 Task:  Click on Basketball In the Hardcourt Hoops University click on  Pick Sheet Add name Jonathan Taylor Team name Syracuse Orange and  Email softage.2@softage.net ACC $5 - Duke AAC $1- Temple Big EAST $5 - Creighton Big Ten $1-Ohio St Big12 $5 - Kansas PAC12 $1- Colorado SEC $5 - Tennessee Submit pick sheet
Action: Mouse moved to (417, 203)
Screenshot: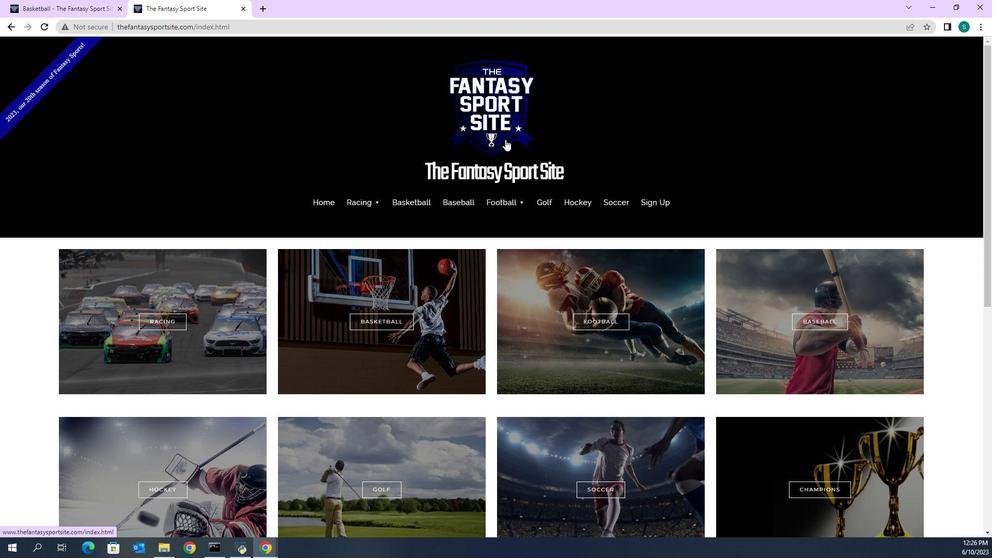 
Action: Mouse pressed left at (417, 203)
Screenshot: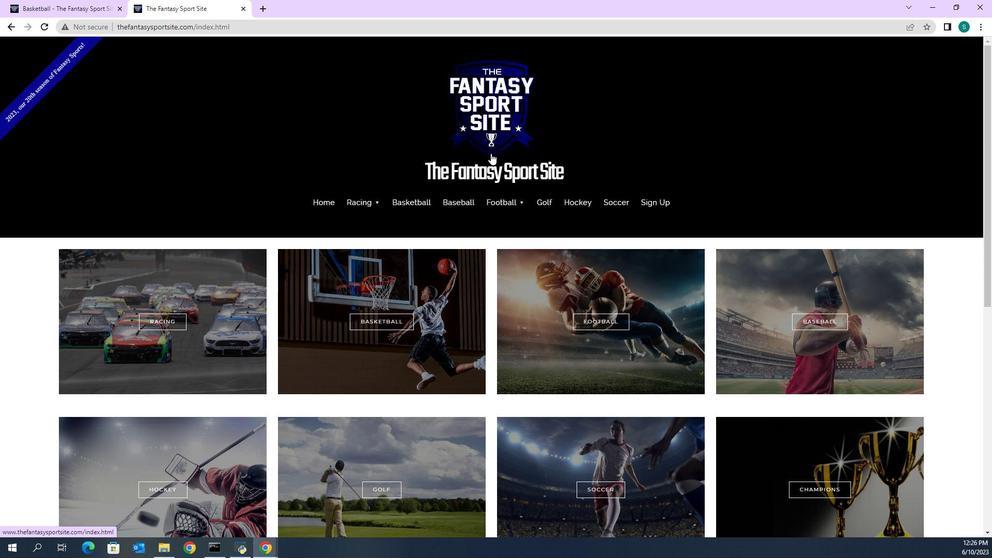 
Action: Mouse moved to (419, 200)
Screenshot: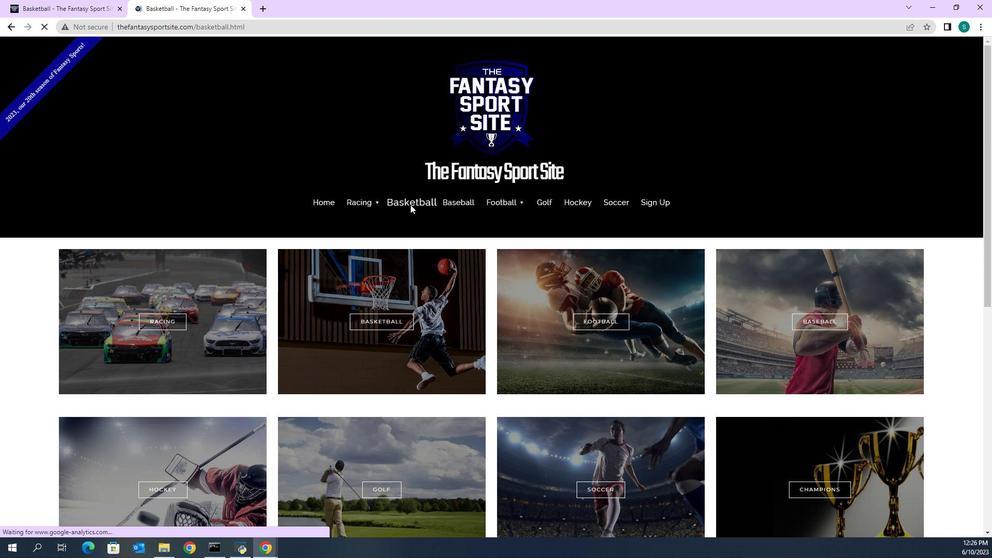 
Action: Mouse scrolled (419, 200) with delta (0, 0)
Screenshot: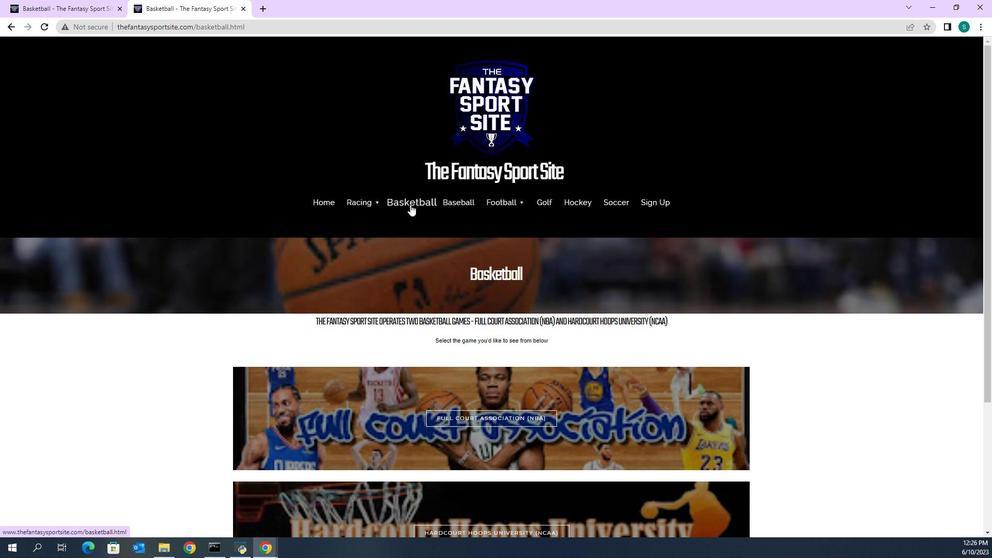 
Action: Mouse scrolled (419, 200) with delta (0, 0)
Screenshot: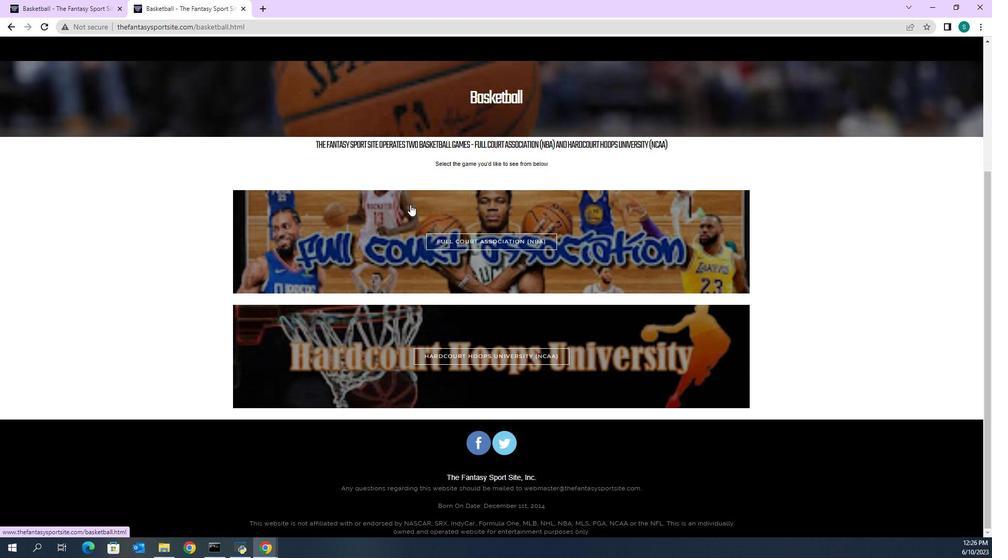 
Action: Mouse scrolled (419, 200) with delta (0, 0)
Screenshot: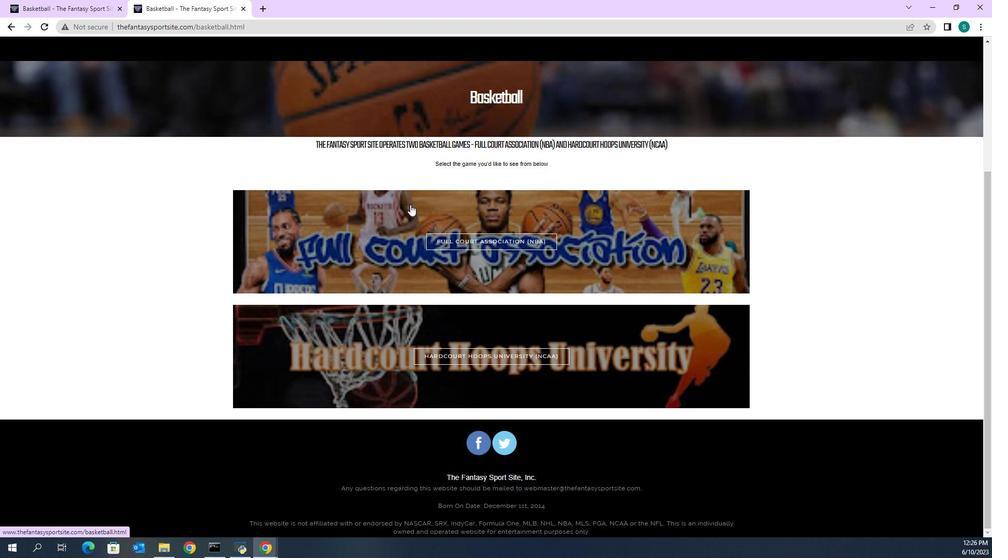 
Action: Mouse scrolled (419, 200) with delta (0, 0)
Screenshot: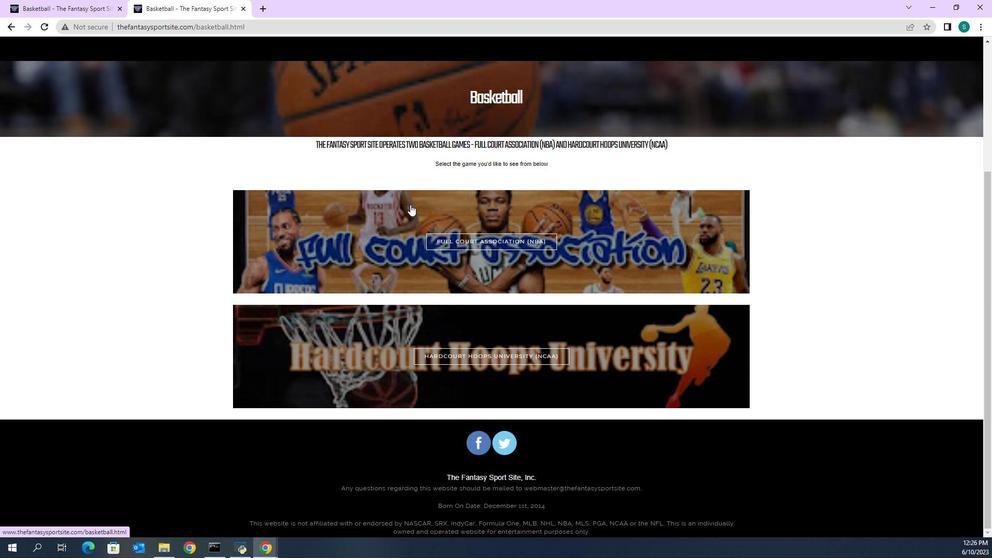 
Action: Mouse scrolled (419, 200) with delta (0, 0)
Screenshot: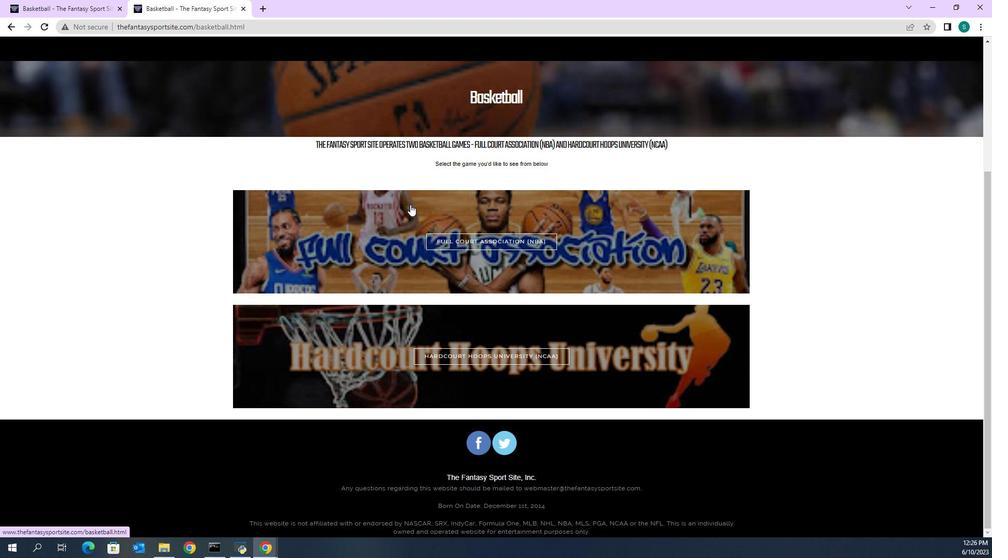 
Action: Mouse scrolled (419, 200) with delta (0, 0)
Screenshot: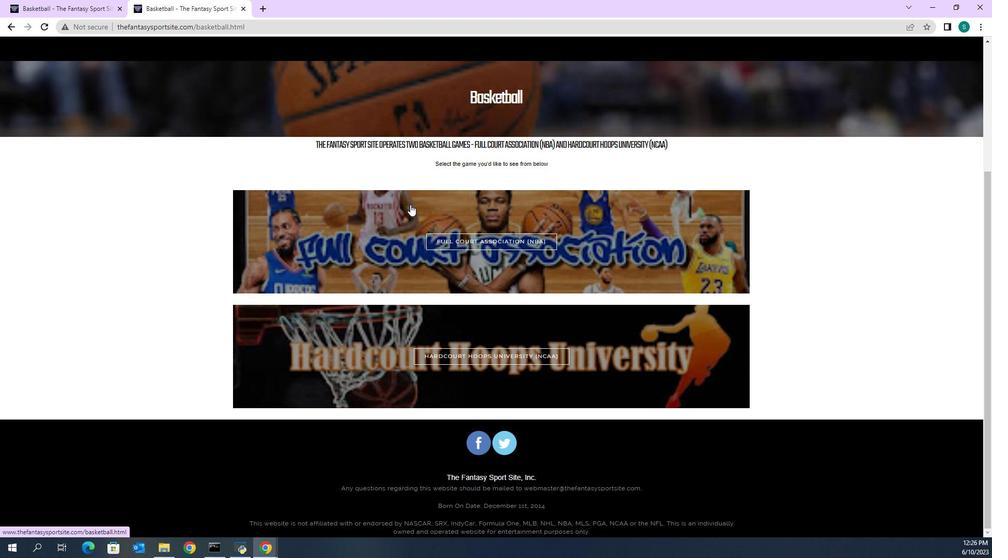 
Action: Mouse moved to (456, 355)
Screenshot: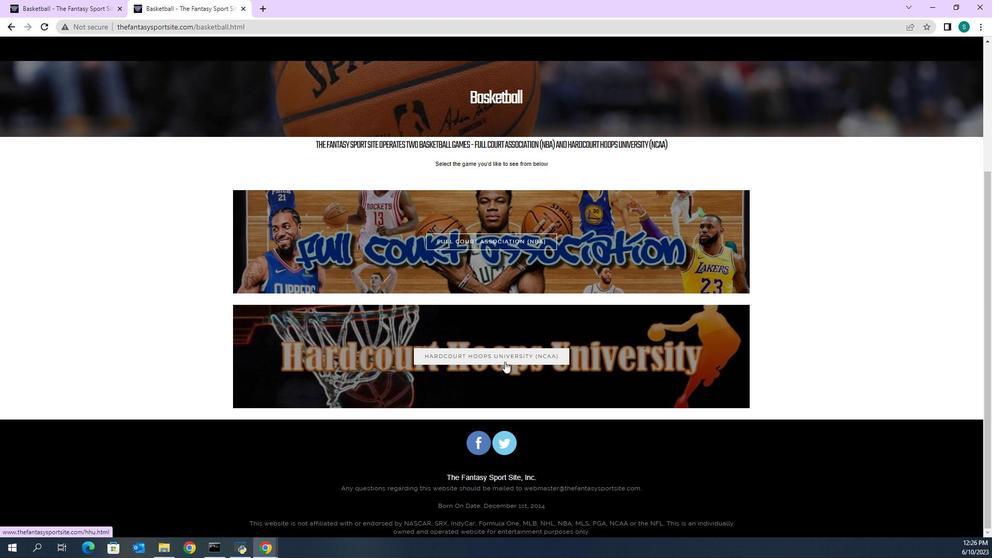 
Action: Mouse pressed left at (456, 355)
Screenshot: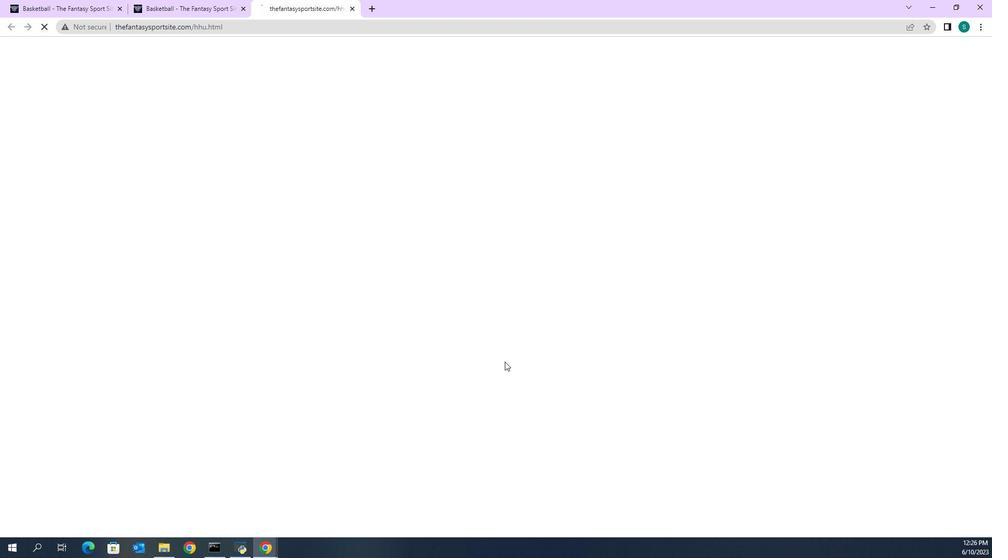 
Action: Mouse scrolled (456, 354) with delta (0, 0)
Screenshot: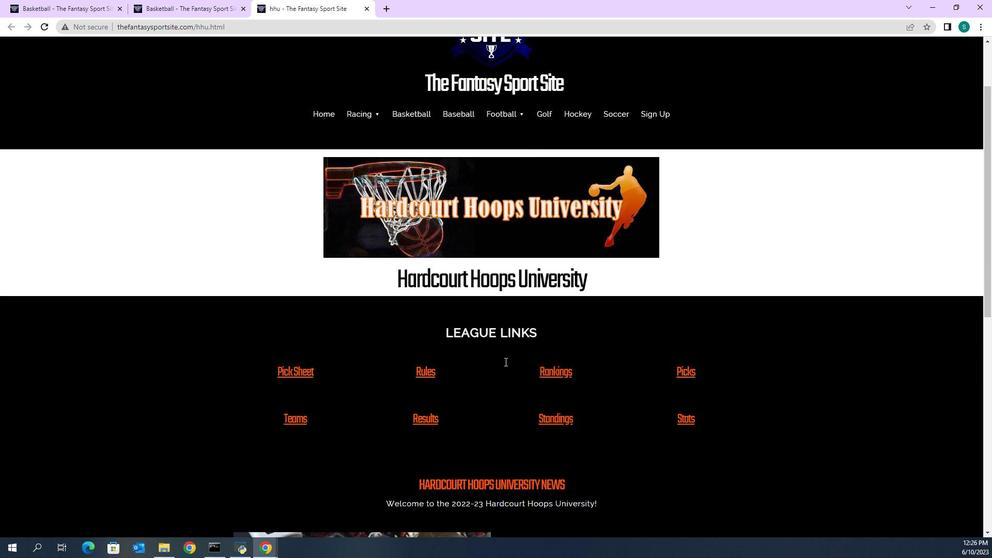 
Action: Mouse scrolled (456, 354) with delta (0, 0)
Screenshot: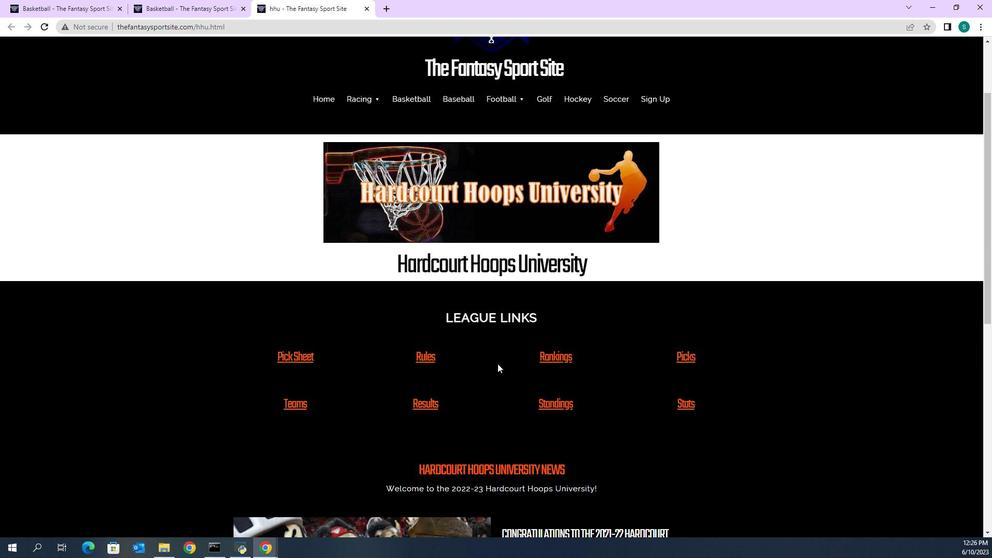 
Action: Mouse moved to (325, 360)
Screenshot: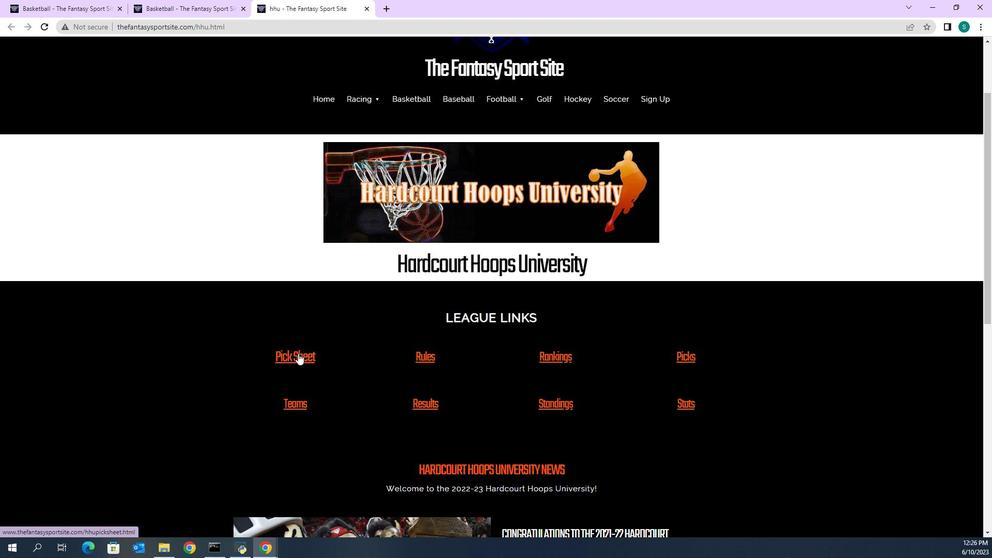 
Action: Mouse pressed left at (325, 360)
Screenshot: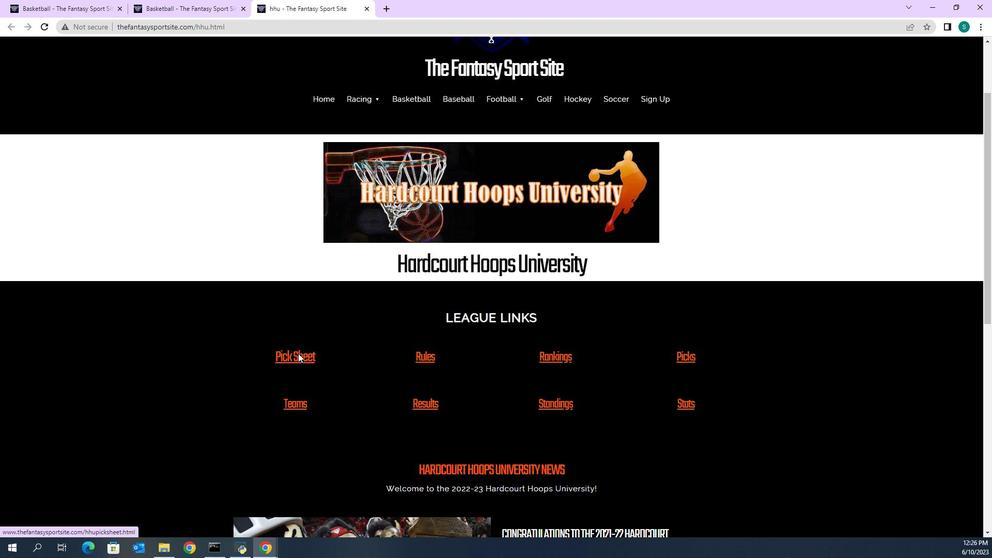 
Action: Mouse moved to (330, 353)
Screenshot: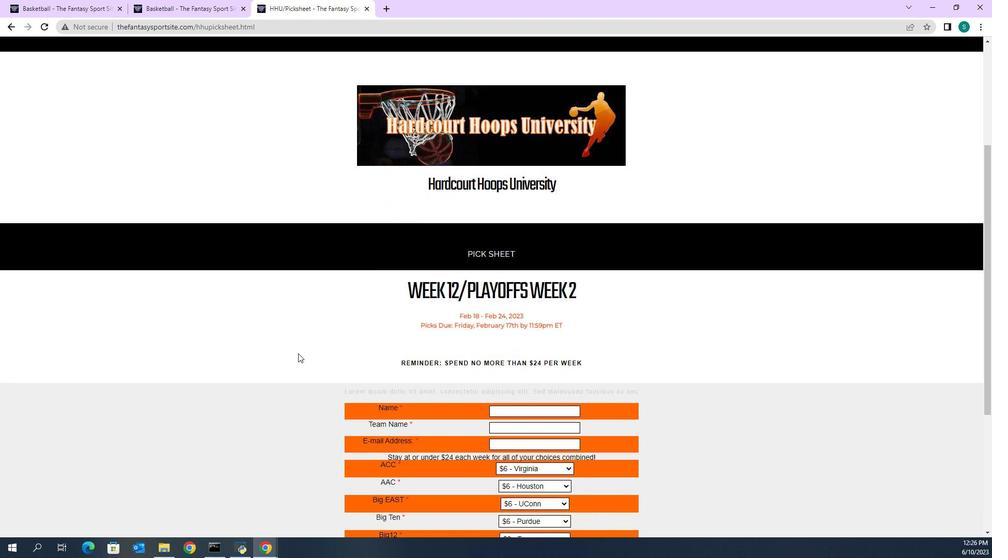 
Action: Mouse scrolled (330, 352) with delta (0, 0)
Screenshot: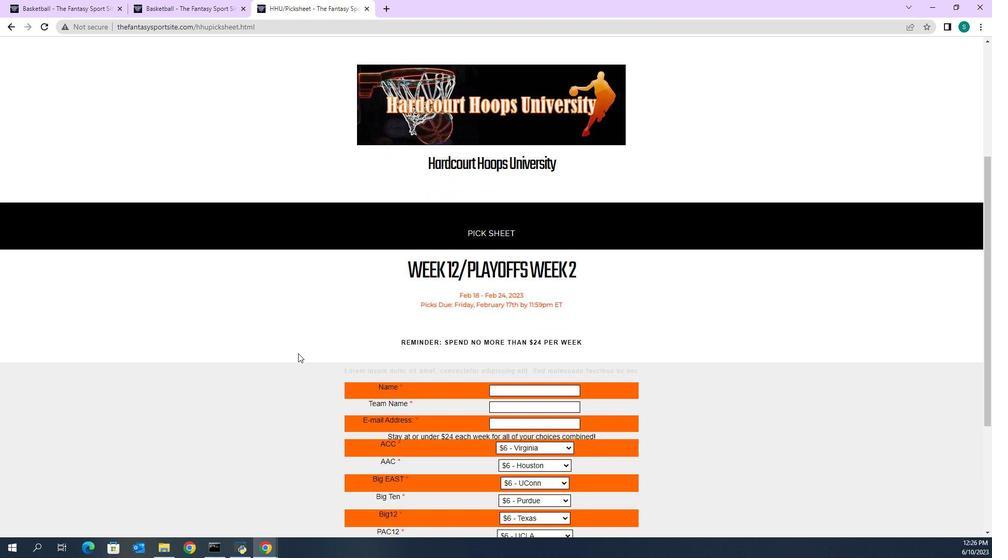 
Action: Mouse scrolled (330, 352) with delta (0, 0)
Screenshot: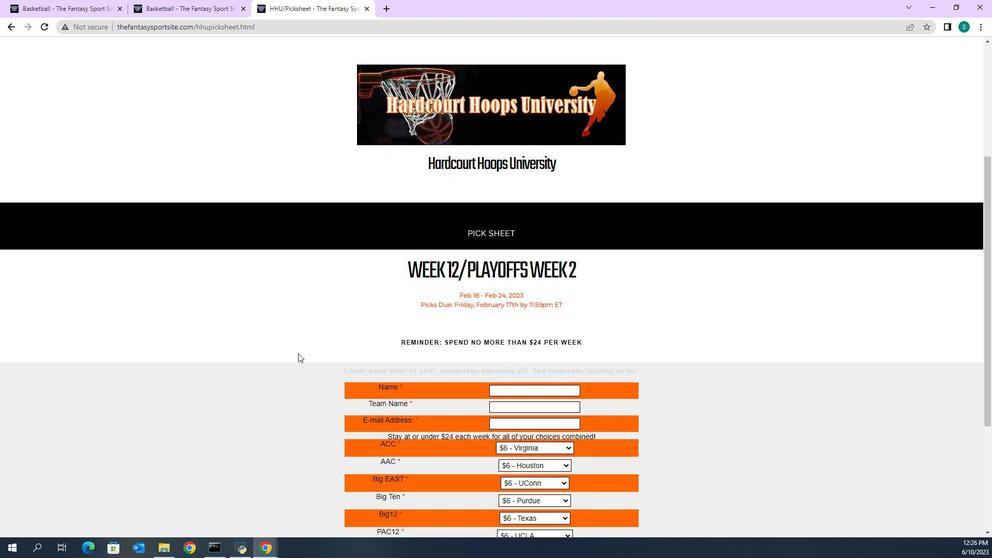 
Action: Mouse scrolled (330, 352) with delta (0, 0)
Screenshot: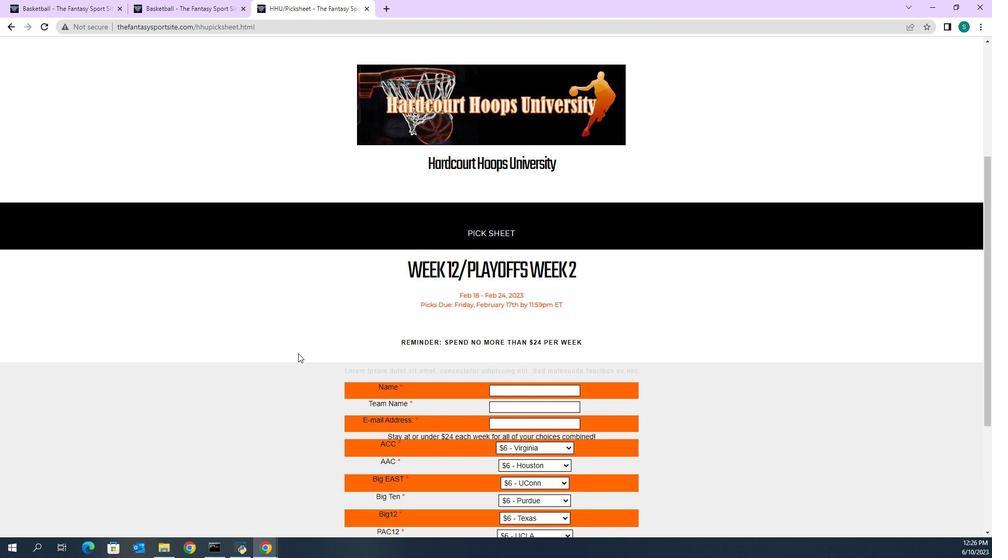 
Action: Mouse moved to (550, 443)
Screenshot: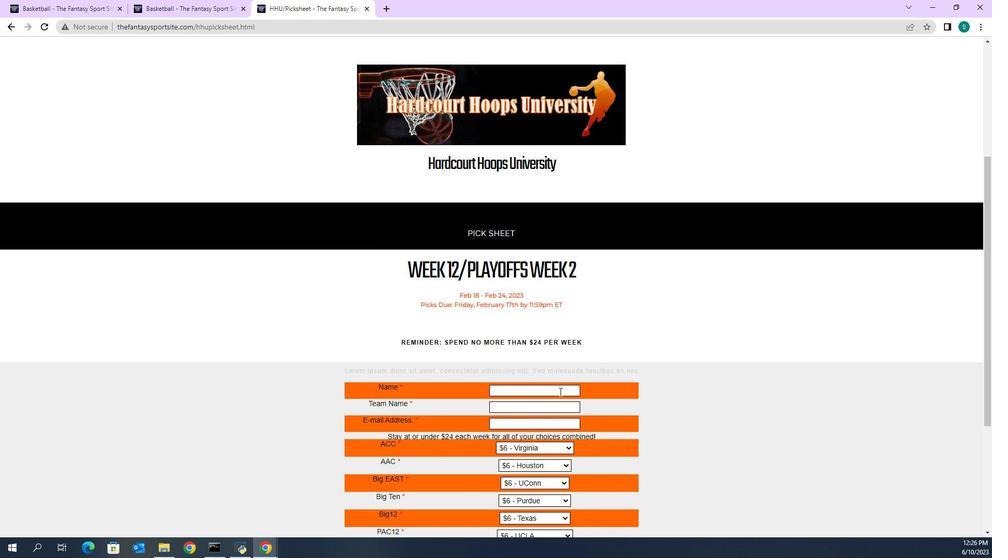 
Action: Mouse pressed left at (550, 443)
Screenshot: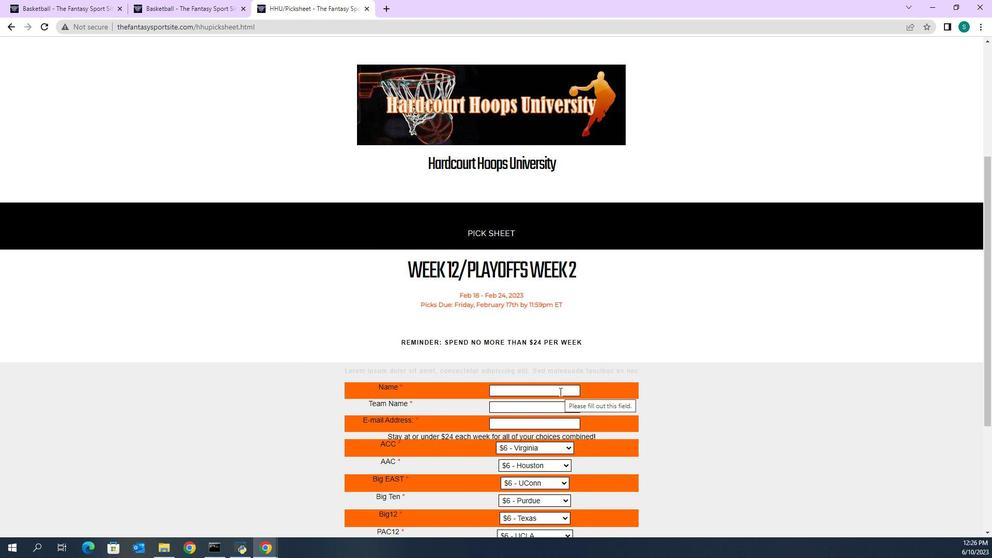 
Action: Key pressed <Key.shift><Key.shift><Key.shift><Key.shift><Key.shift><Key.shift><Key.shift><Key.shift><Key.shift><Key.shift><Key.shift><Key.shift><Key.shift><Key.shift>Jonthan<Key.space><Key.shift><Key.shift><Key.shift><Key.shift><Key.shift>TT<Key.backspace>aylor
Screenshot: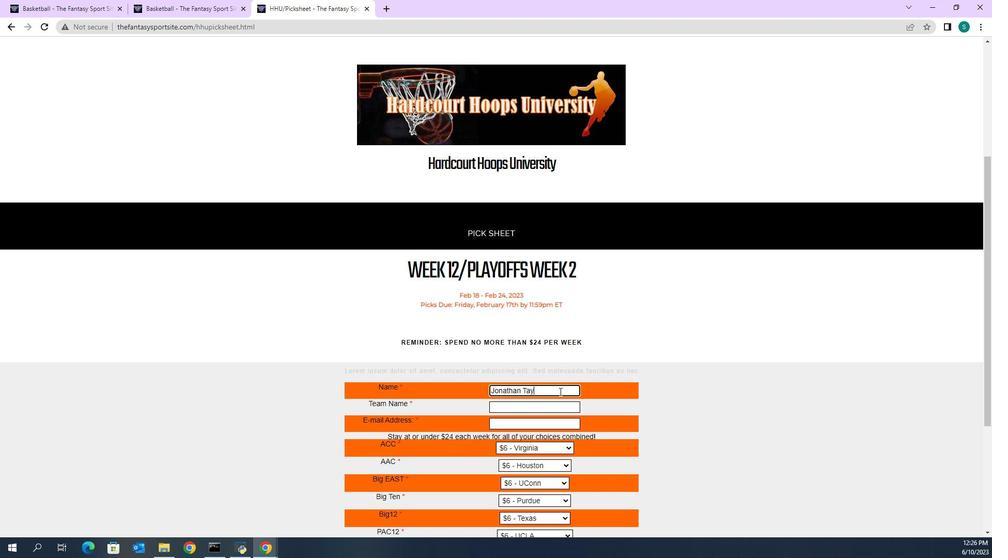
Action: Mouse moved to (542, 454)
Screenshot: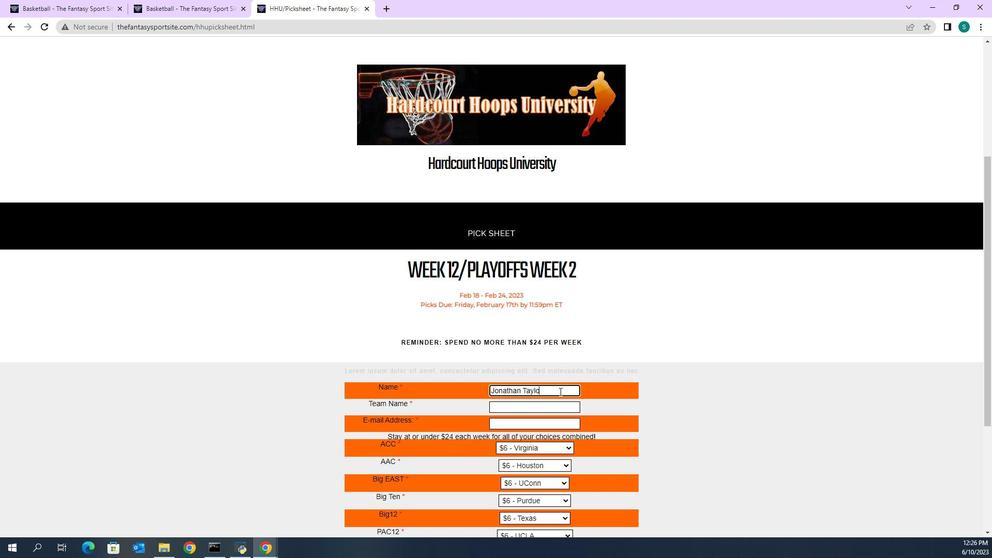 
Action: Mouse pressed left at (542, 454)
Screenshot: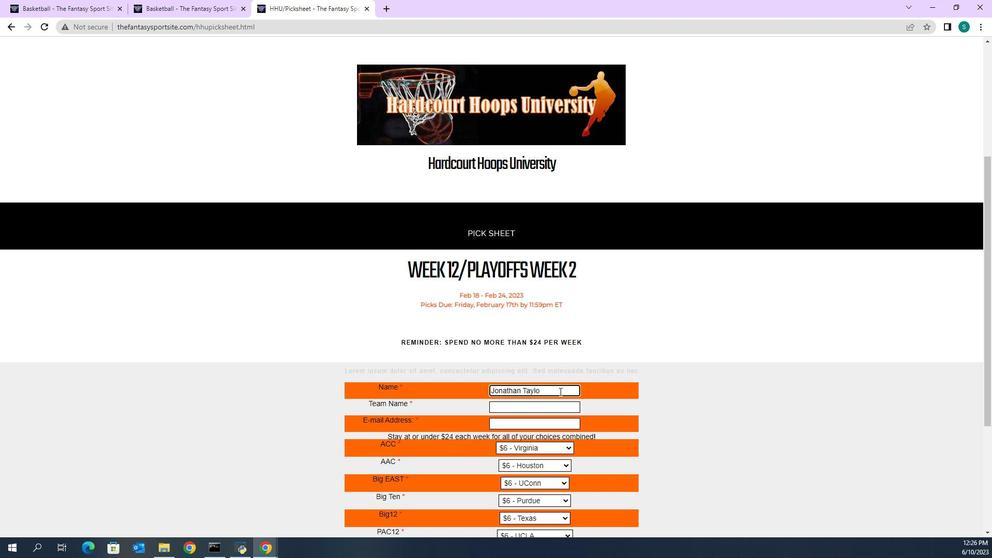 
Action: Key pressed <Key.shift><Key.shift><Key.shift><Key.shift><Key.shift><Key.shift><Key.shift><Key.shift><Key.shift><Key.shift><Key.shift><Key.shift><Key.shift><Key.shift><Key.shift>Syracuse<Key.space><Key.shift><Key.shift><Key.shift><Key.shift>Orange
Screenshot: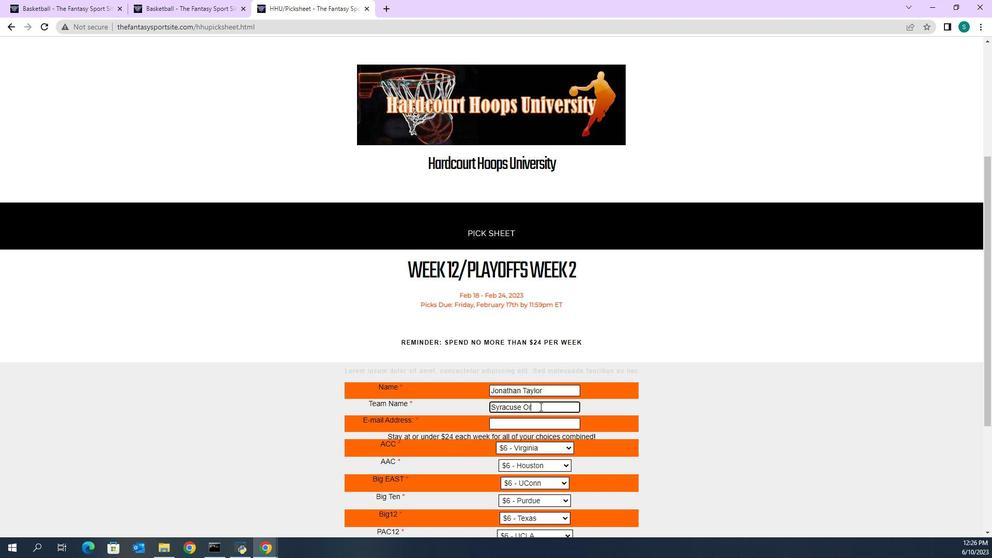 
Action: Mouse moved to (533, 483)
Screenshot: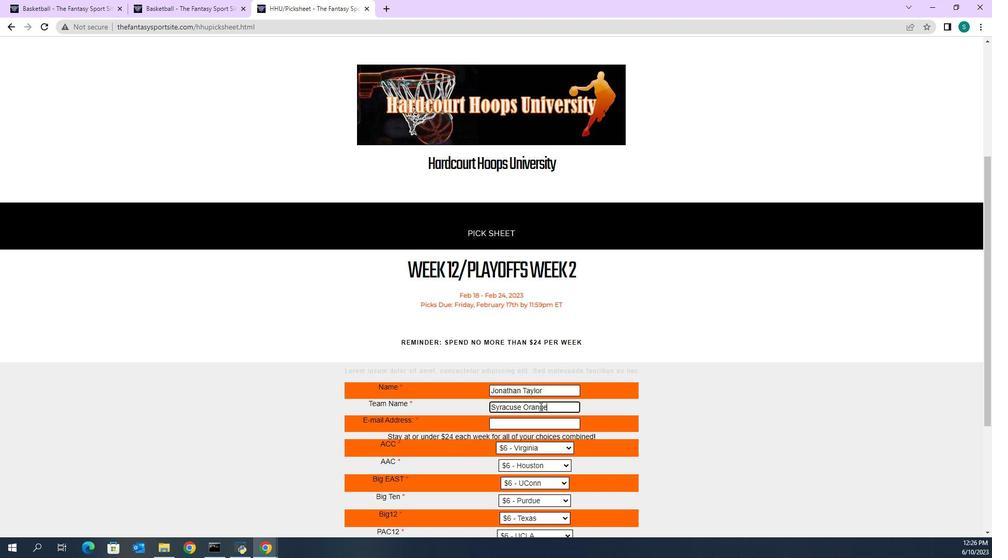 
Action: Mouse pressed left at (533, 483)
Screenshot: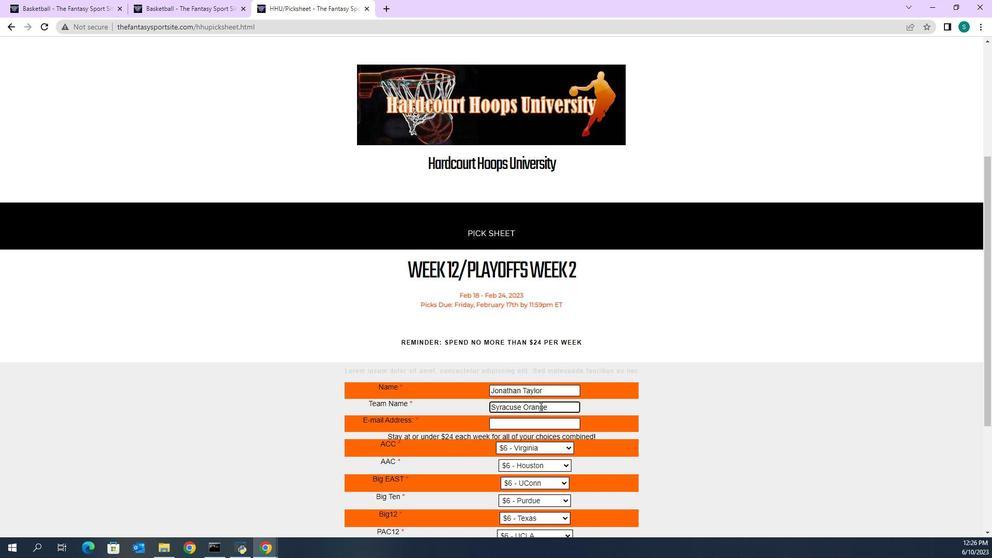 
Action: Mouse moved to (533, 473)
Screenshot: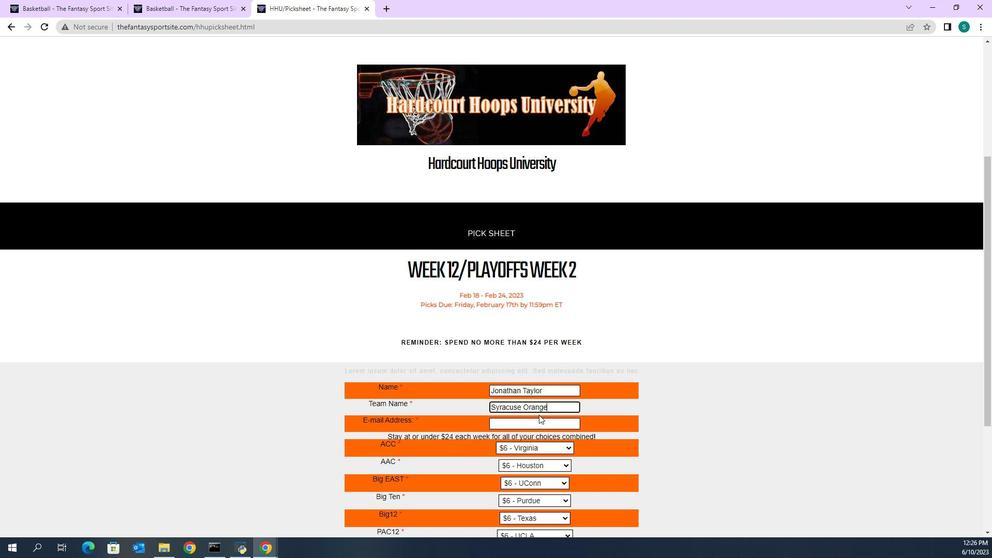 
Action: Mouse pressed left at (533, 473)
Screenshot: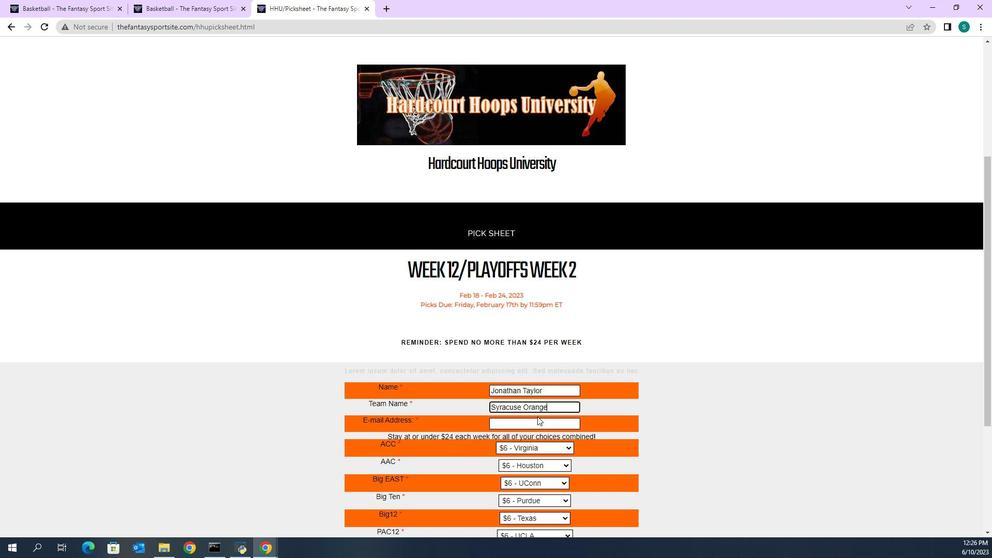 
Action: Key pressed <Key.shift>softage.2<Key.shift>@softage.net
Screenshot: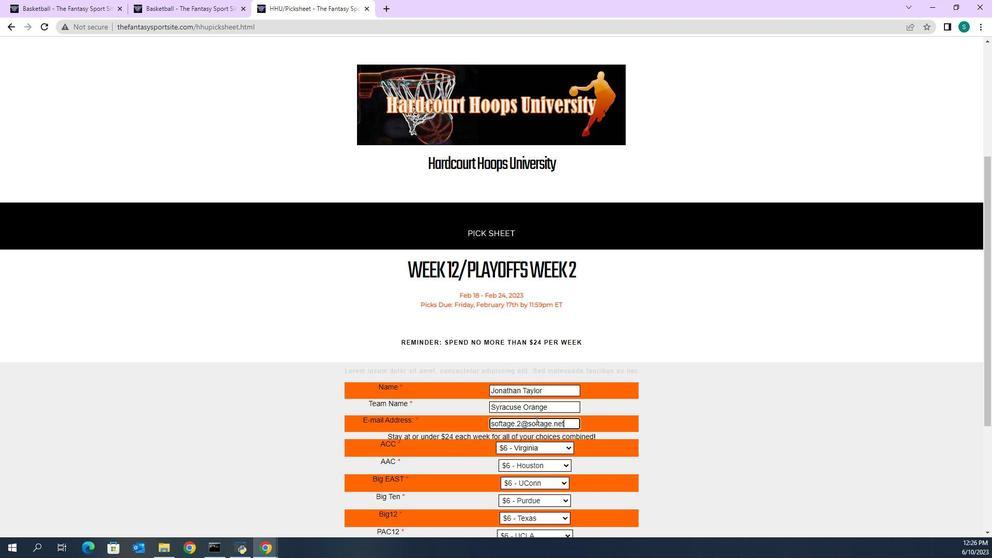 
Action: Mouse scrolled (533, 473) with delta (0, 0)
Screenshot: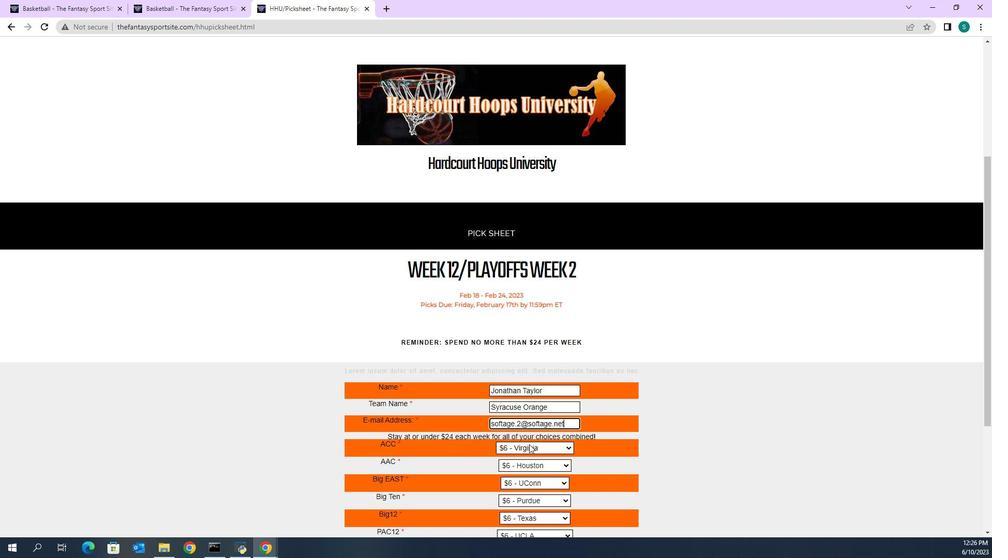 
Action: Mouse moved to (559, 448)
Screenshot: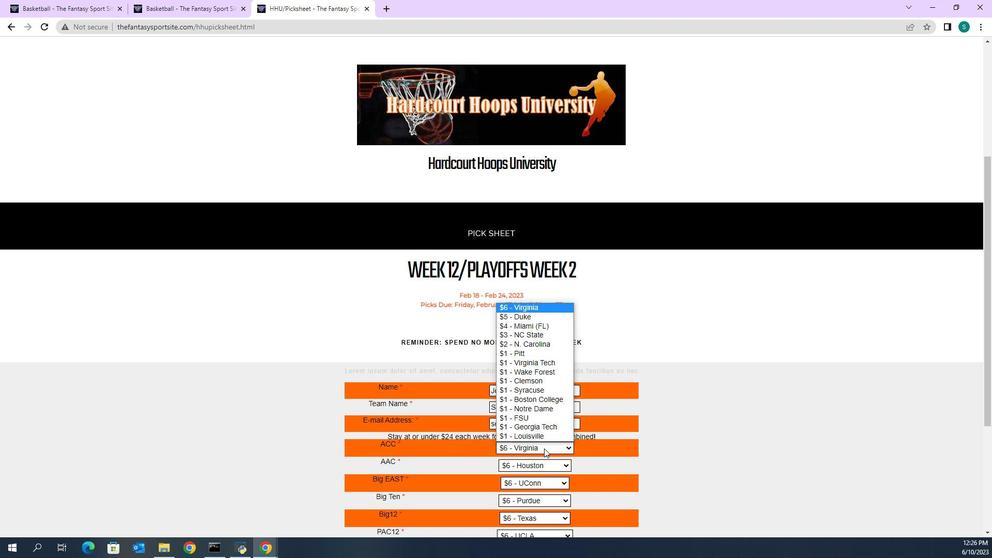 
Action: Mouse pressed left at (559, 448)
Screenshot: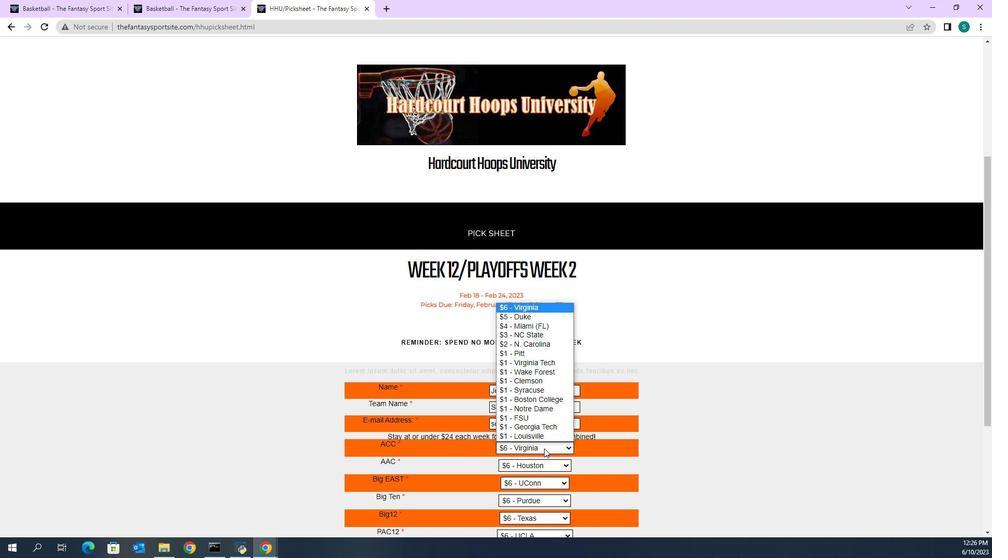 
Action: Mouse moved to (538, 314)
Screenshot: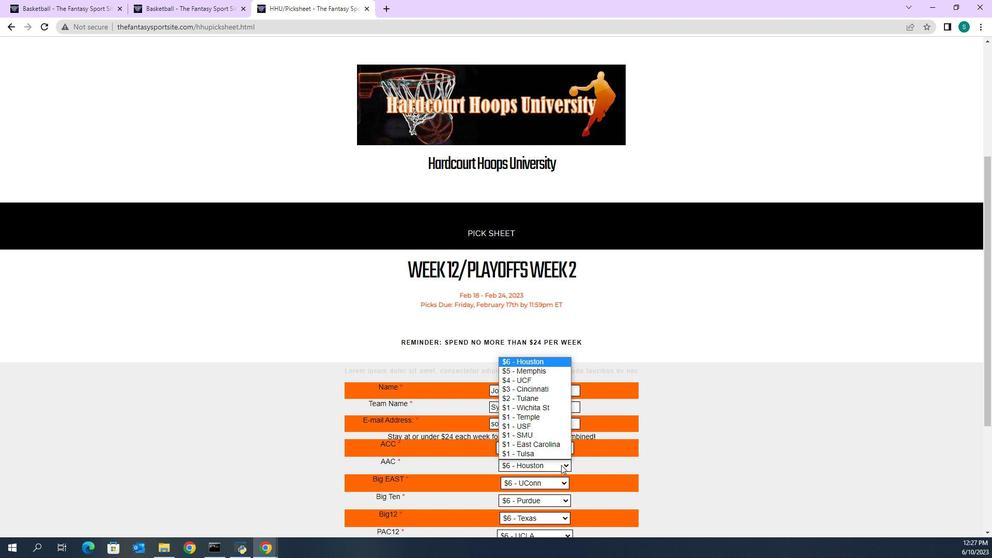 
Action: Mouse pressed left at (538, 314)
Screenshot: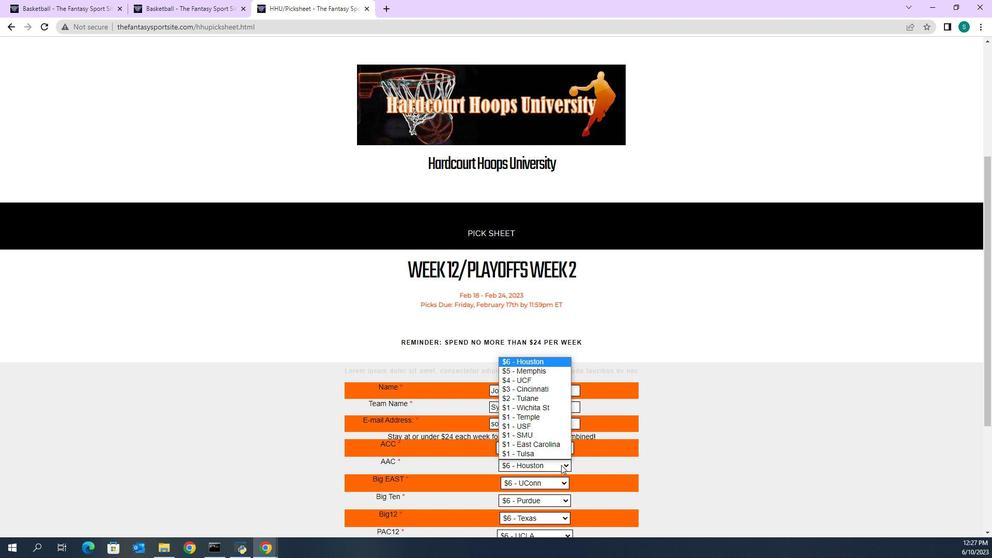 
Action: Mouse moved to (561, 467)
Screenshot: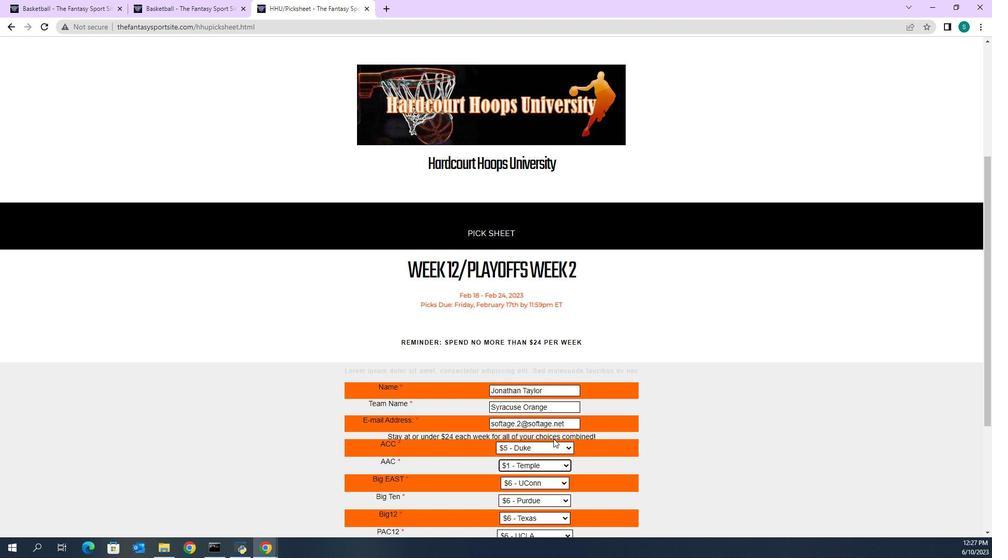 
Action: Mouse pressed left at (561, 467)
Screenshot: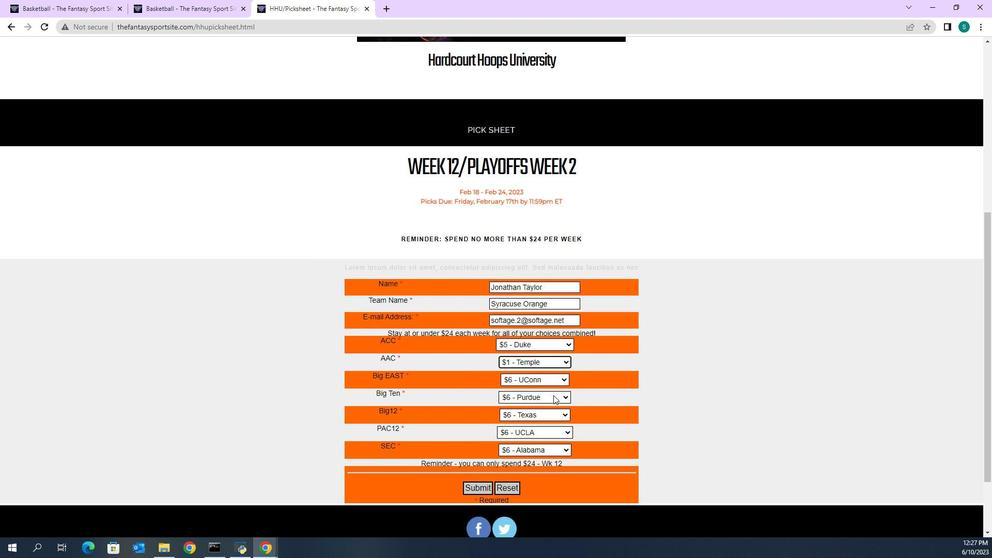 
Action: Mouse moved to (544, 409)
Screenshot: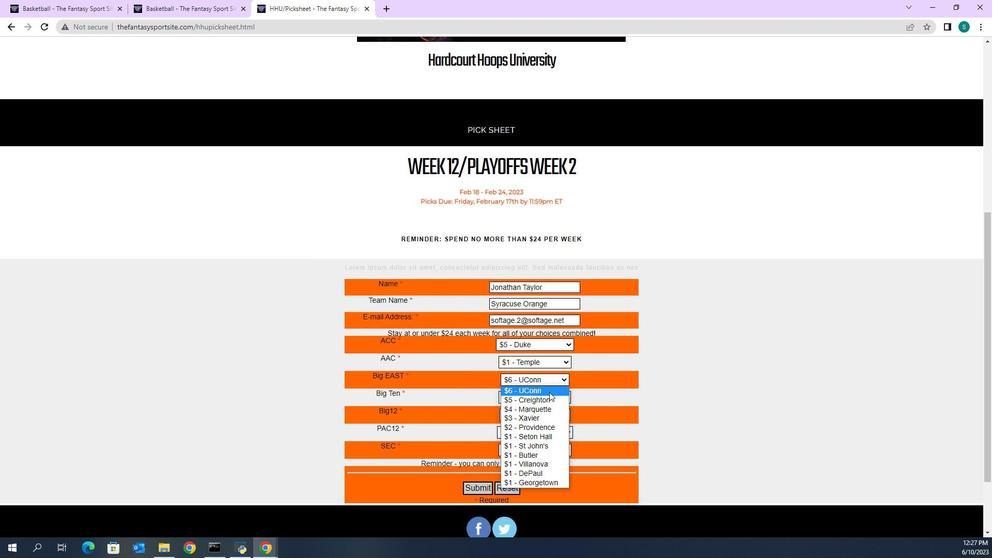 
Action: Mouse scrolled (544, 408) with delta (0, 0)
Screenshot: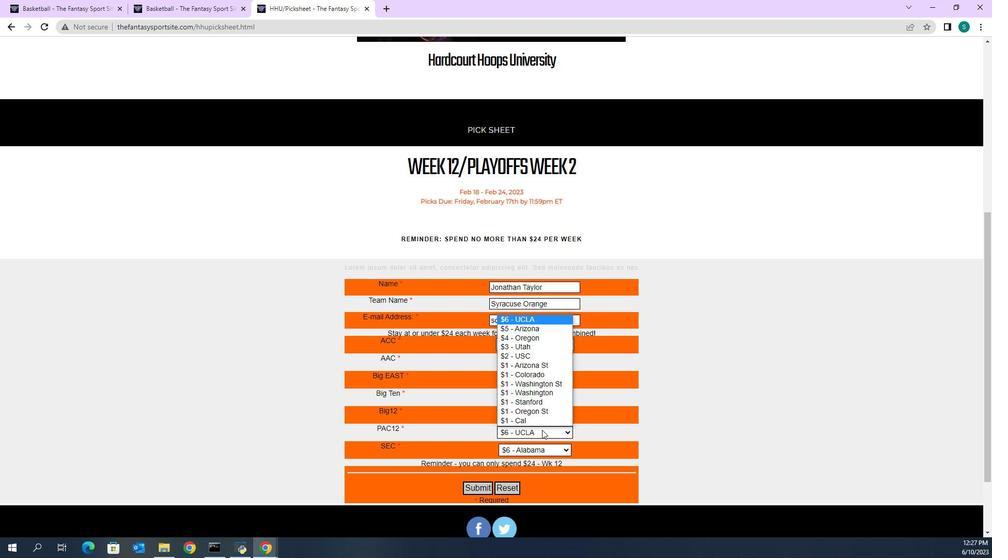 
Action: Mouse moved to (537, 407)
Screenshot: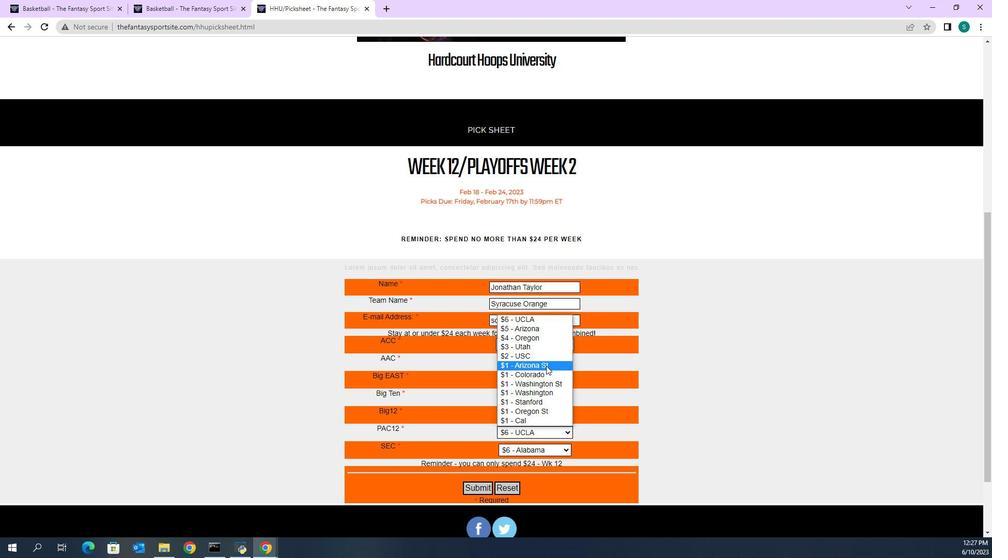 
Action: Mouse pressed left at (537, 407)
Screenshot: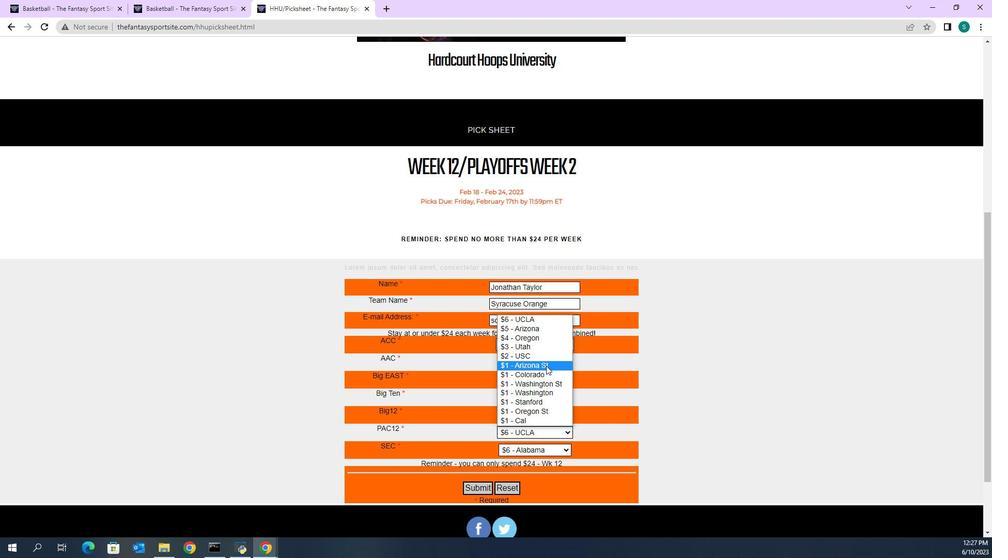 
Action: Mouse moved to (563, 450)
Screenshot: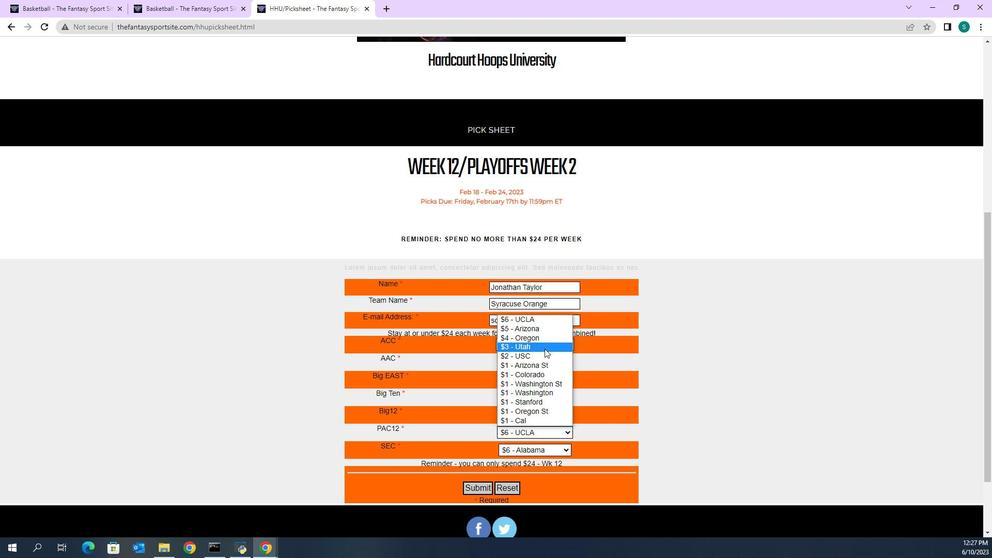
Action: Mouse pressed left at (563, 450)
Screenshot: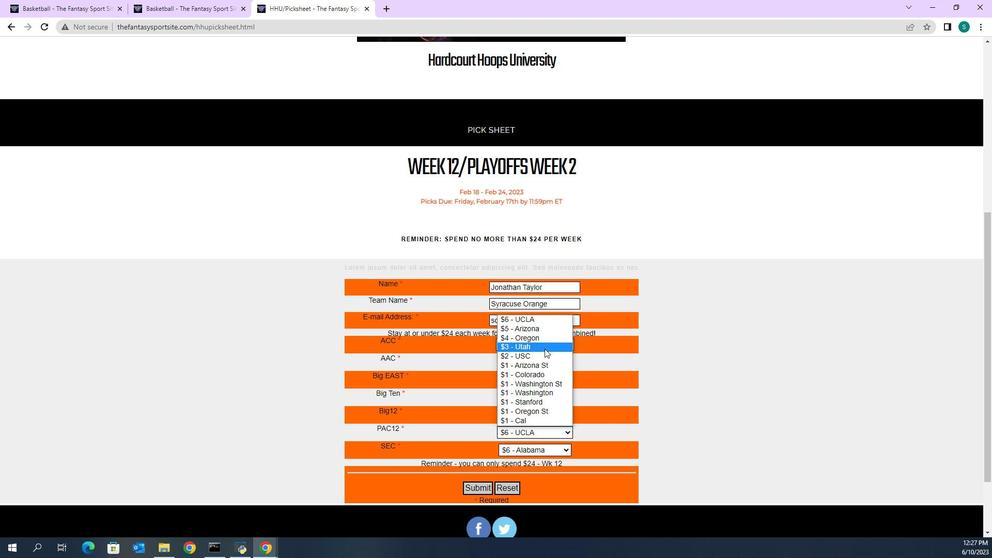 
Action: Mouse moved to (425, 201)
Screenshot: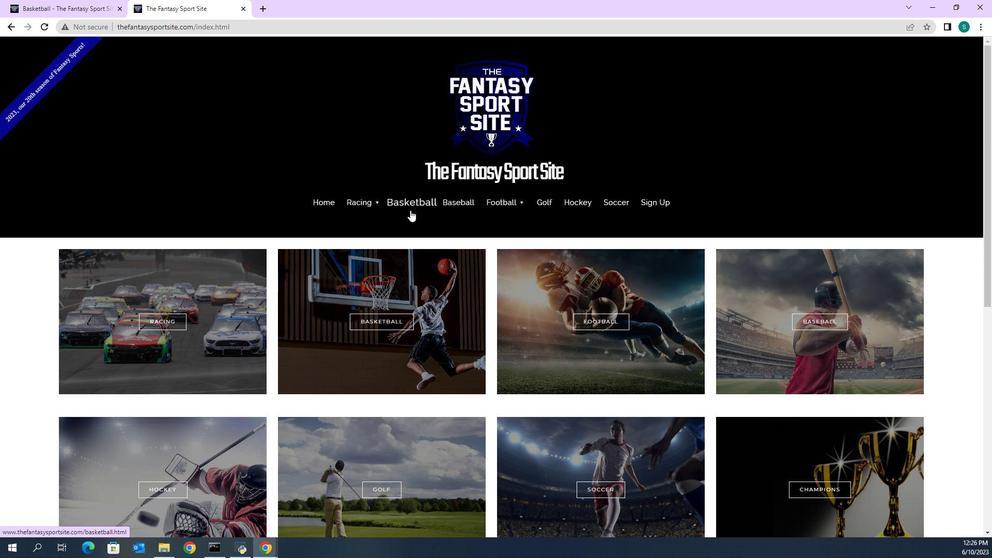 
Action: Mouse pressed left at (425, 201)
Screenshot: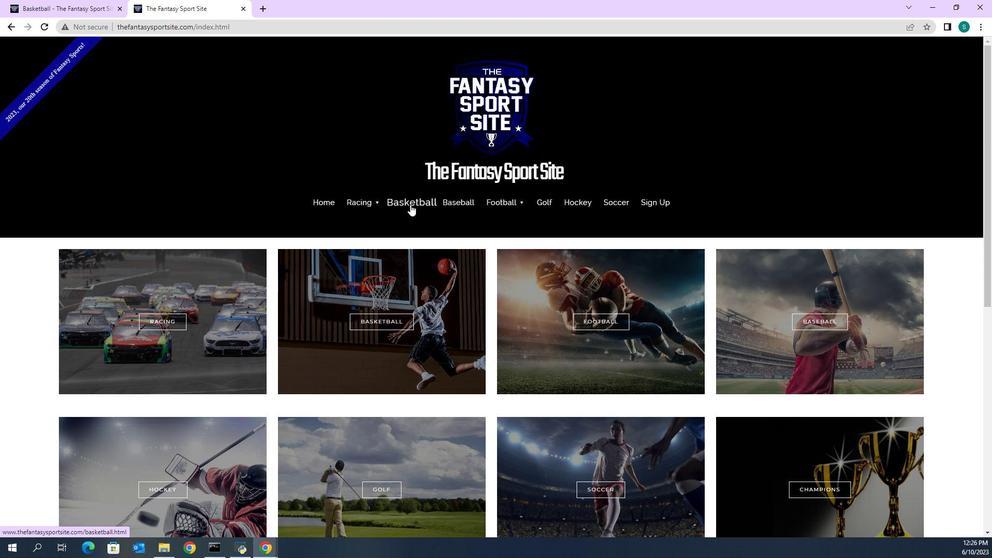 
Action: Mouse scrolled (425, 201) with delta (0, 0)
Screenshot: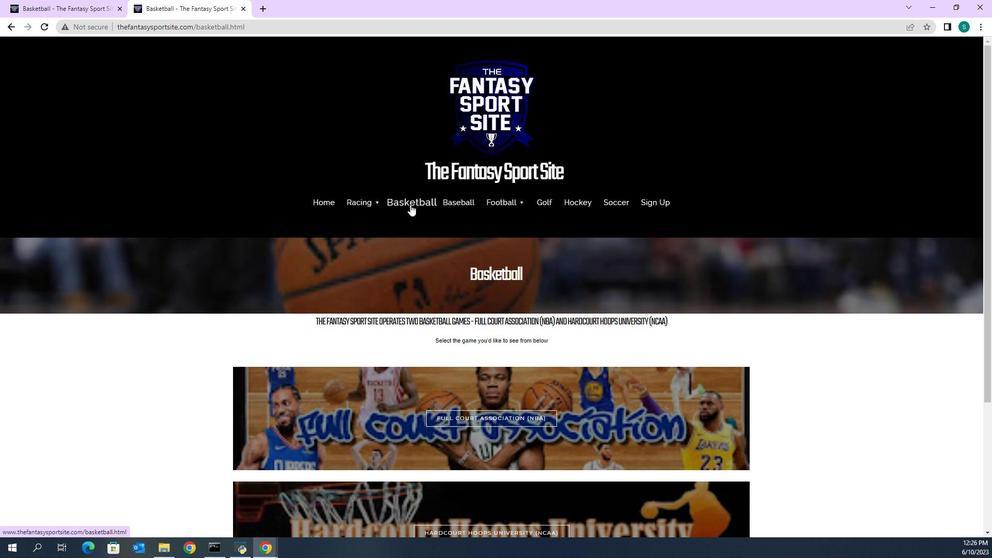 
Action: Mouse scrolled (425, 201) with delta (0, 0)
Screenshot: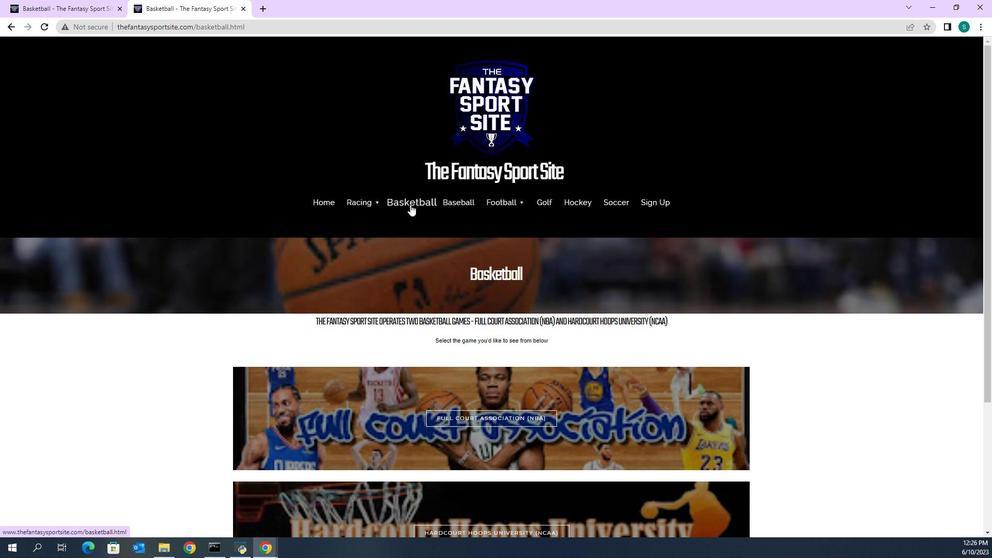 
Action: Mouse scrolled (425, 201) with delta (0, 0)
Screenshot: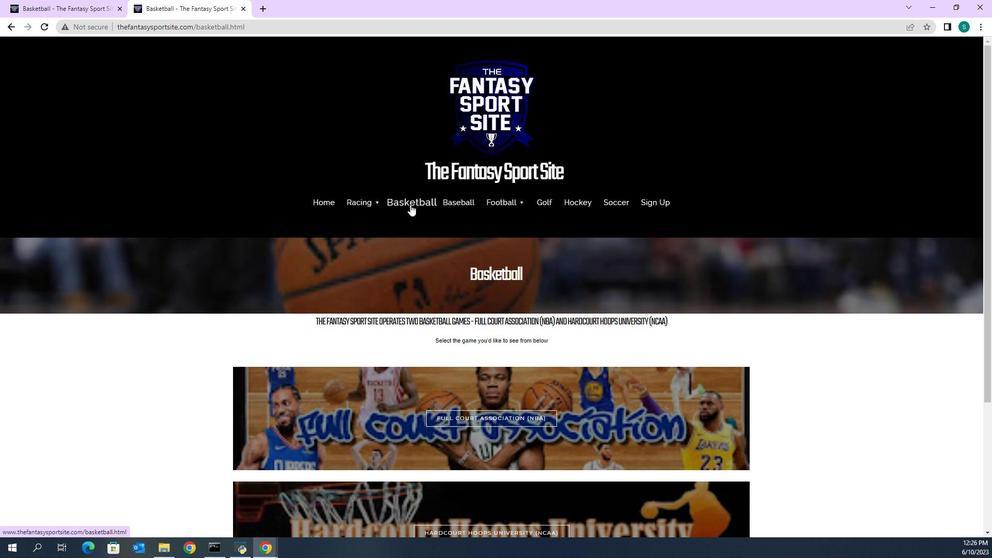 
Action: Mouse scrolled (425, 201) with delta (0, 0)
Screenshot: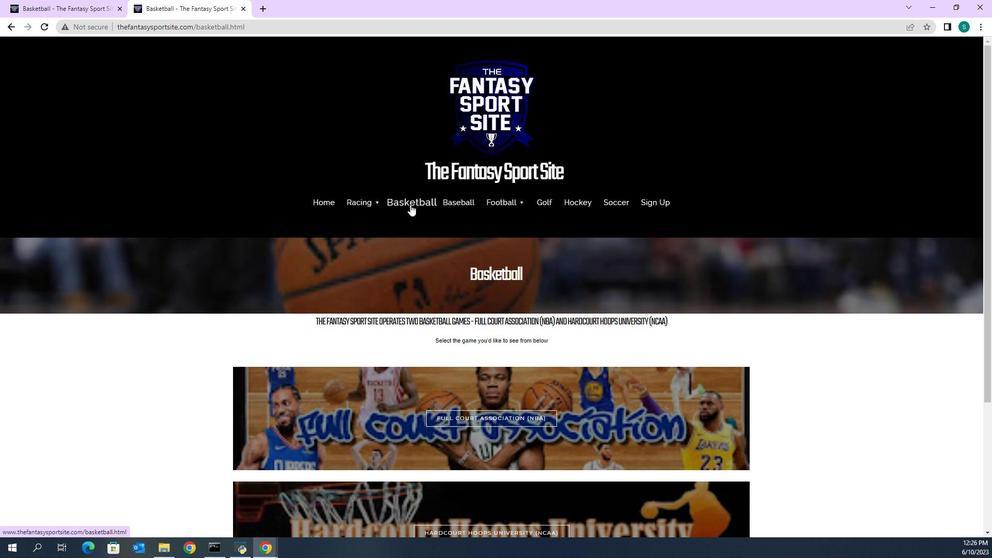 
Action: Mouse scrolled (425, 201) with delta (0, 0)
Screenshot: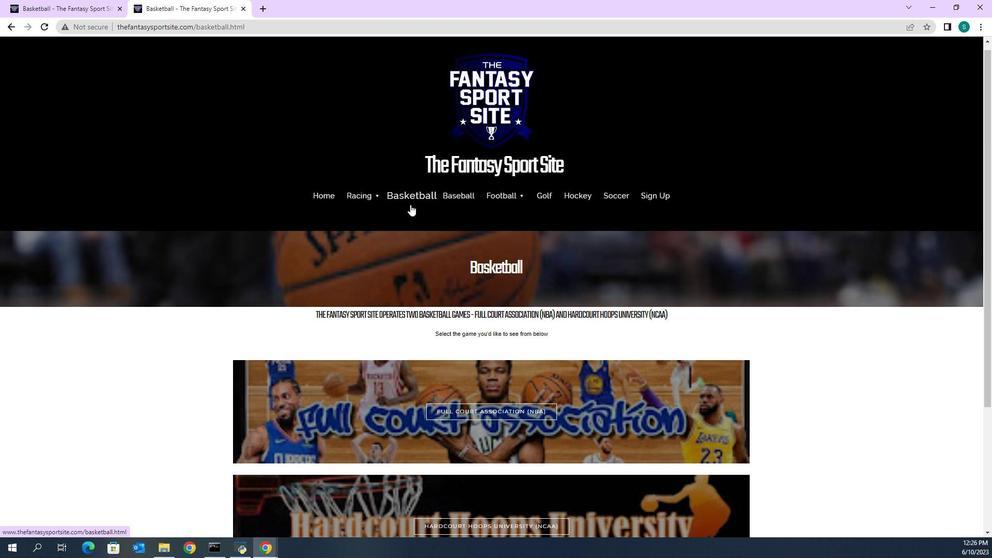 
Action: Mouse scrolled (425, 201) with delta (0, 0)
Screenshot: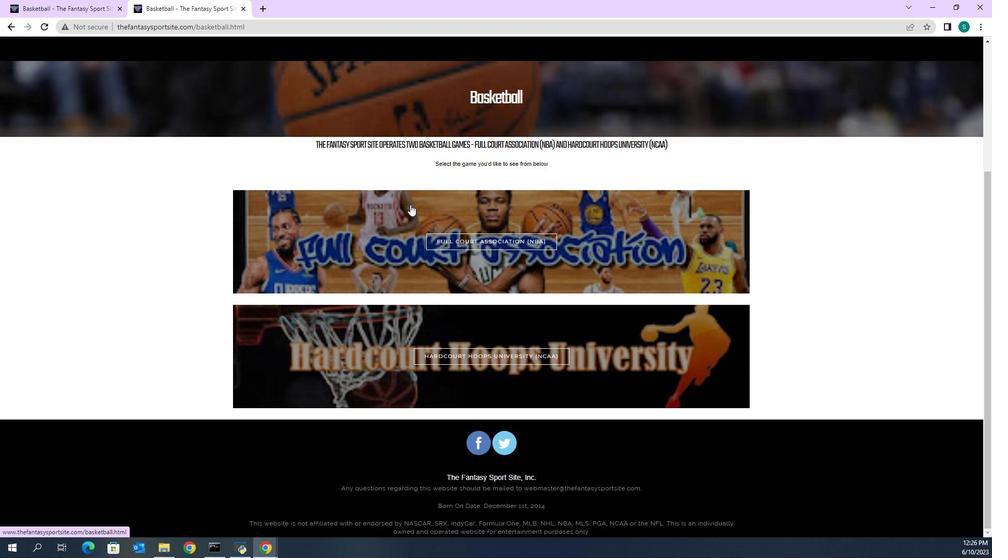 
Action: Mouse scrolled (425, 201) with delta (0, 0)
Screenshot: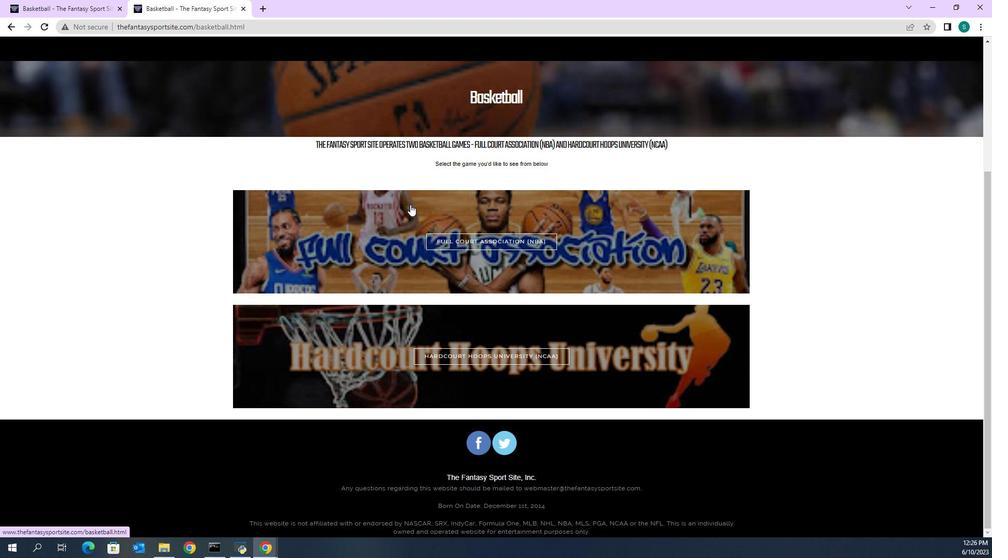 
Action: Mouse moved to (509, 361)
Screenshot: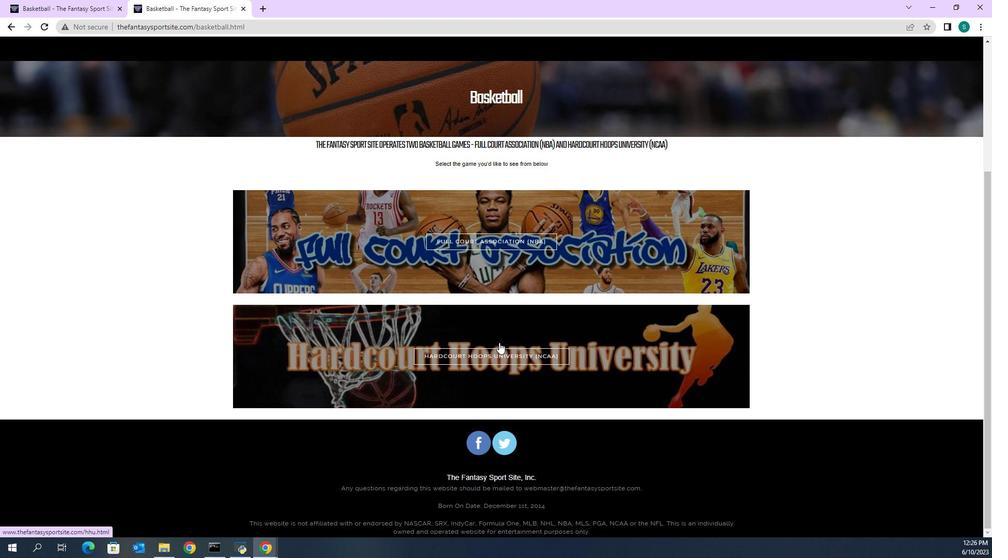 
Action: Mouse pressed left at (509, 361)
Screenshot: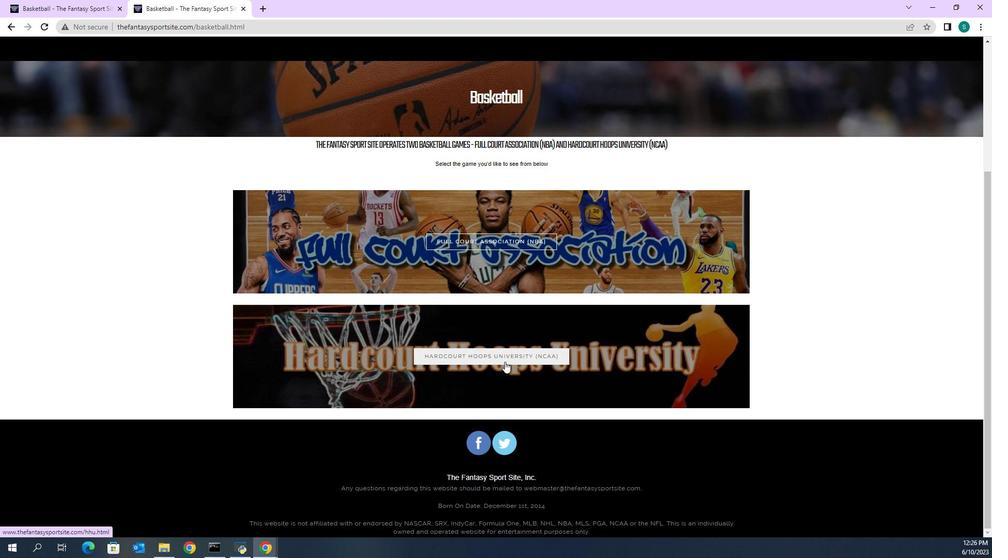 
Action: Mouse scrolled (509, 360) with delta (0, 0)
Screenshot: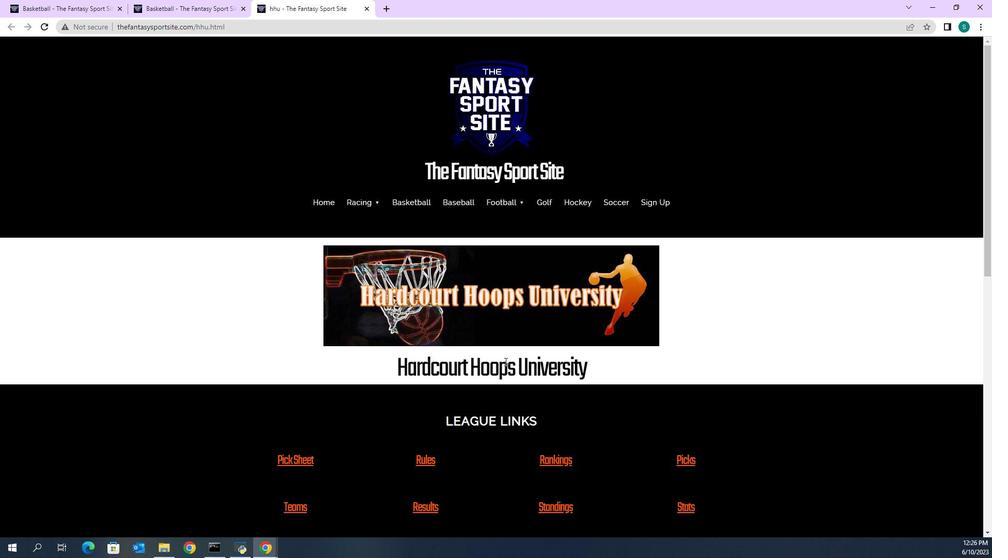 
Action: Mouse scrolled (509, 360) with delta (0, 0)
Screenshot: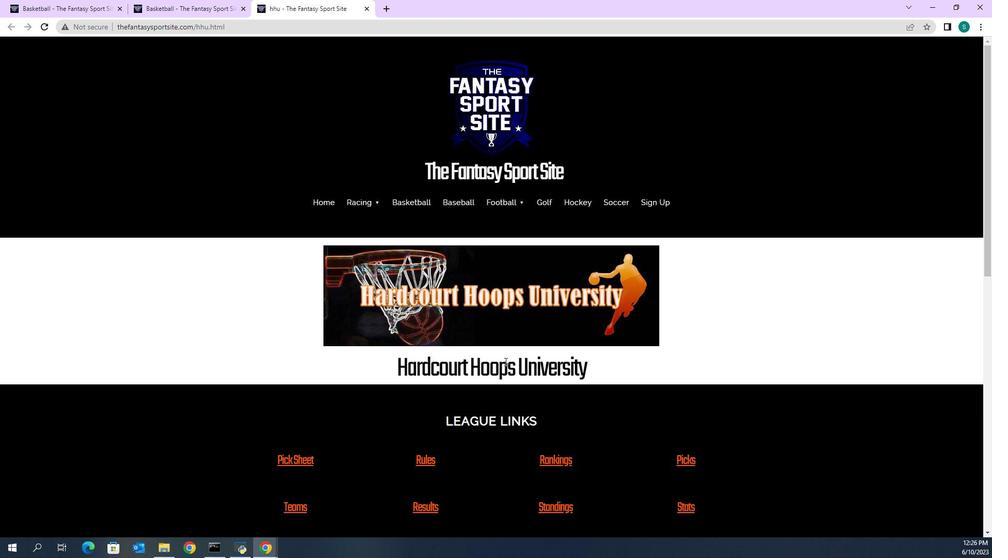 
Action: Mouse moved to (327, 353)
Screenshot: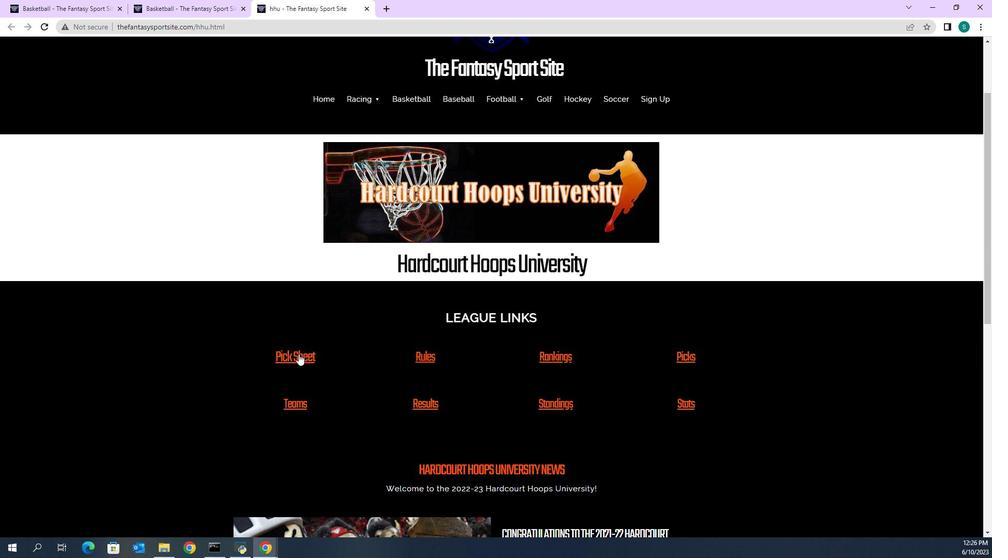 
Action: Mouse pressed left at (327, 353)
Screenshot: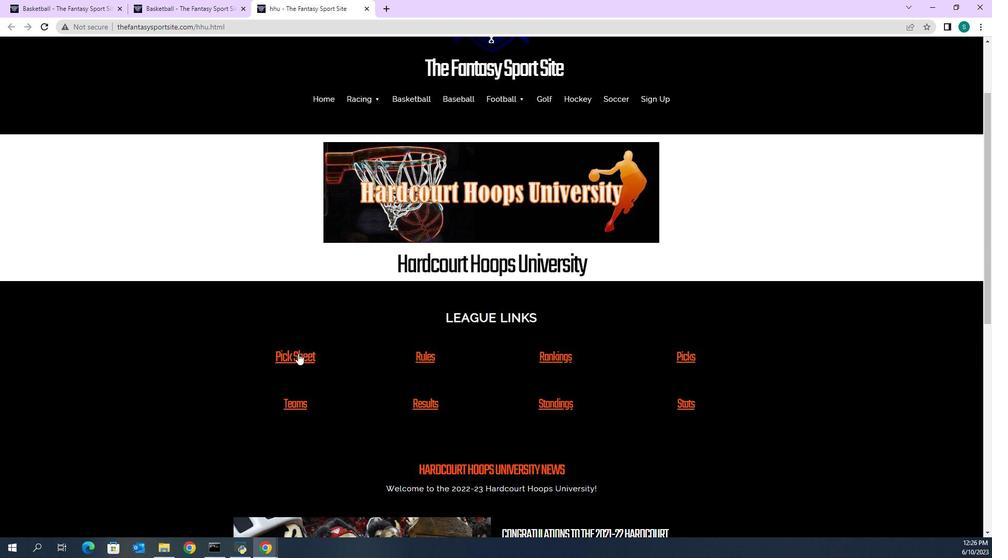 
Action: Mouse scrolled (327, 352) with delta (0, 0)
Screenshot: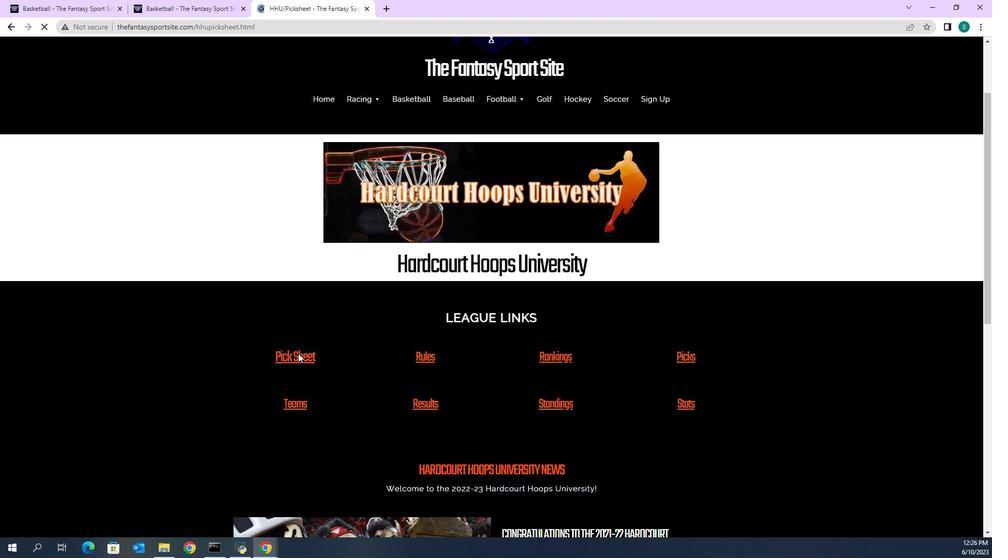 
Action: Mouse scrolled (327, 352) with delta (0, 0)
Screenshot: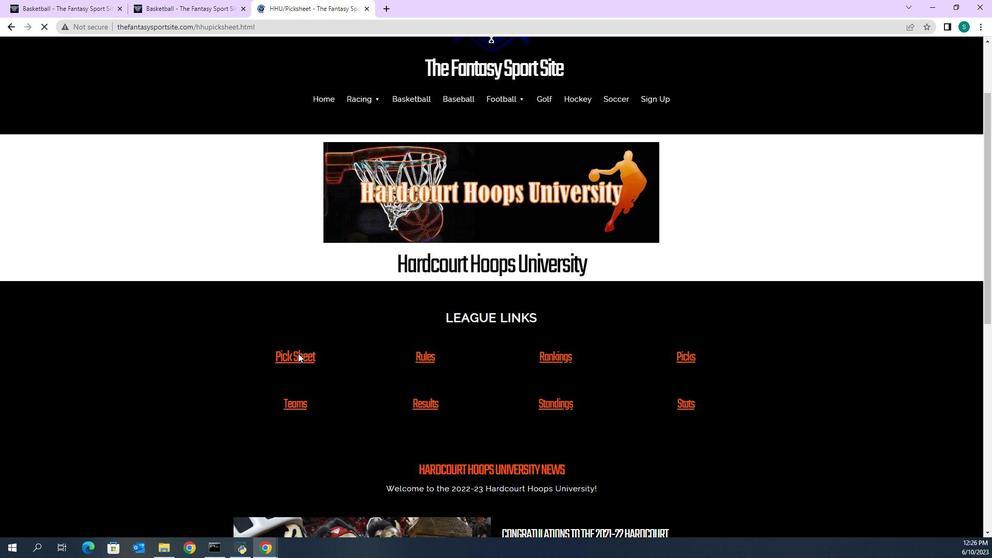 
Action: Mouse scrolled (327, 352) with delta (0, 0)
Screenshot: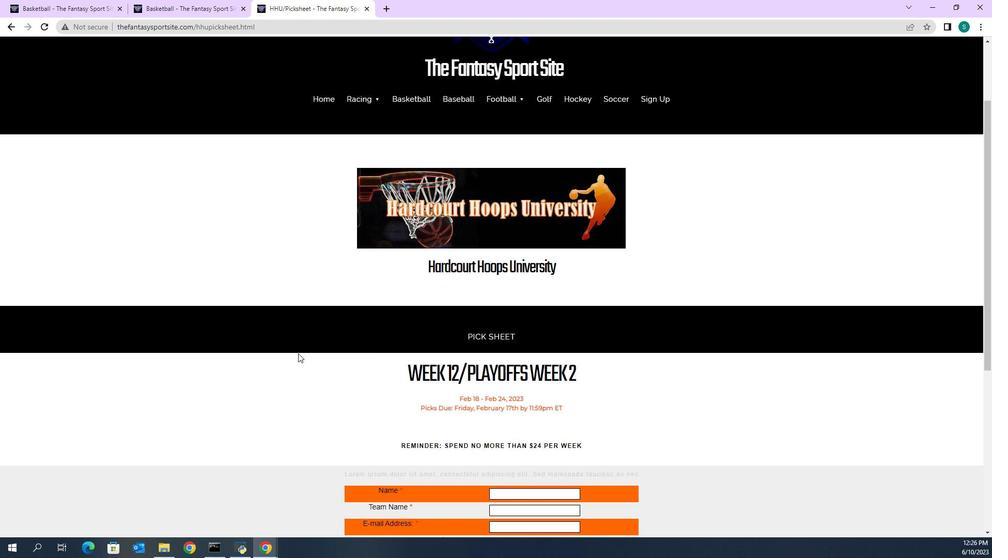 
Action: Mouse scrolled (327, 352) with delta (0, 0)
Screenshot: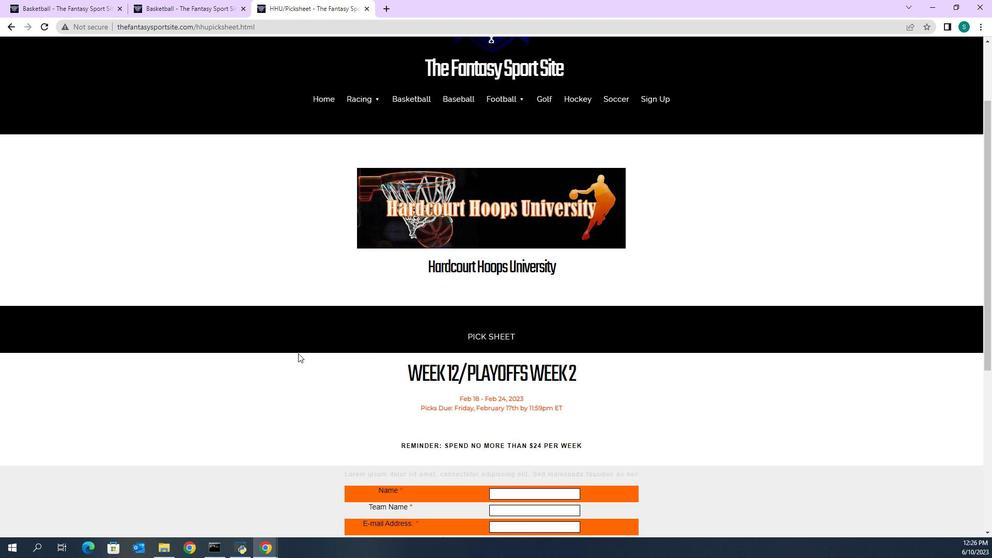 
Action: Mouse moved to (557, 391)
Screenshot: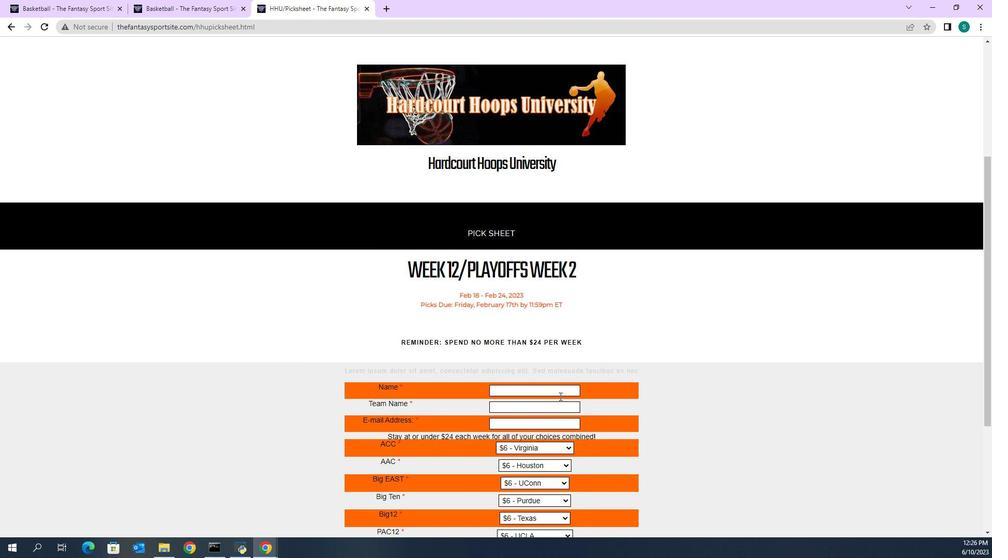 
Action: Mouse pressed left at (557, 391)
Screenshot: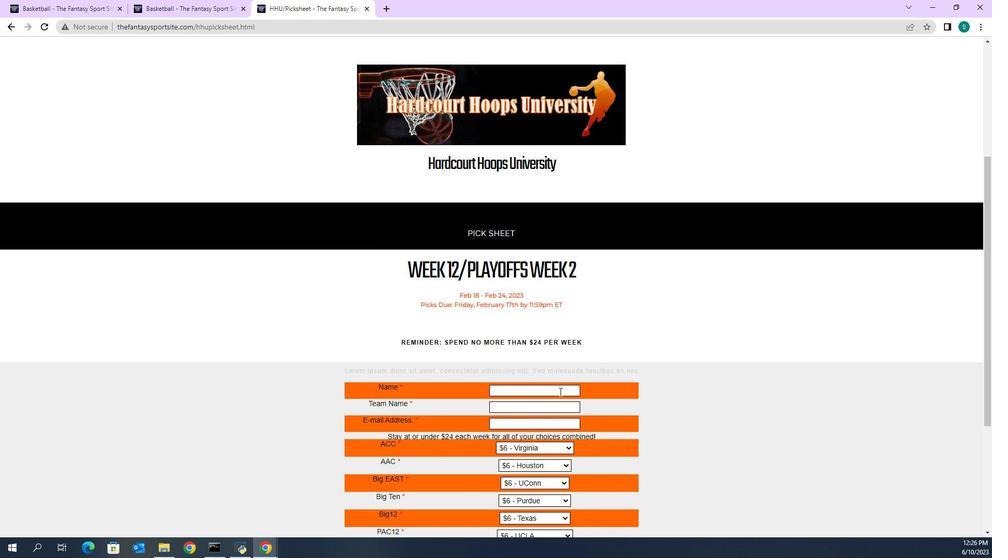 
Action: Key pressed <Key.shift><Key.shift><Key.shift><Key.shift><Key.shift>Jonathan<Key.space><Key.shift><Key.shift>Tay;o<Key.backspace><Key.backspace>lor
Screenshot: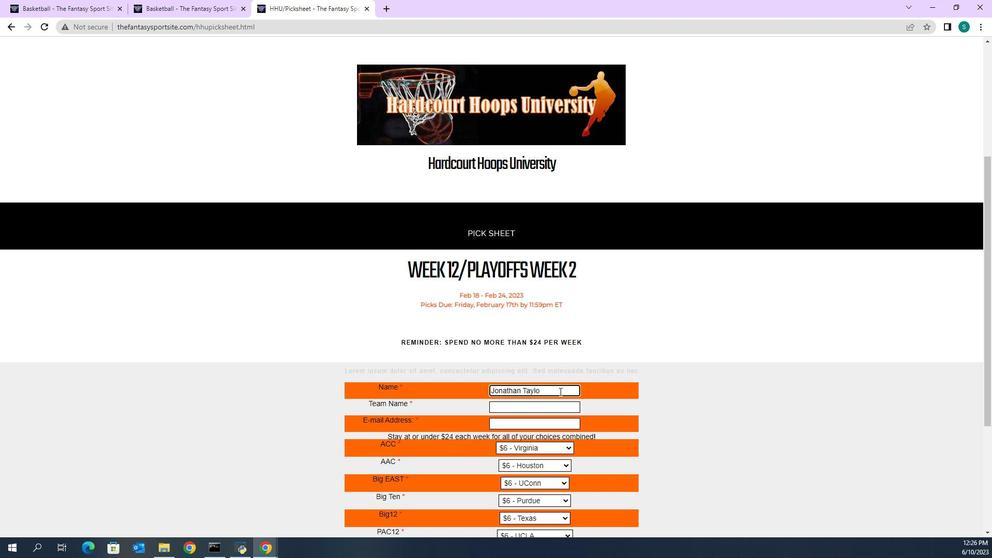 
Action: Mouse moved to (539, 407)
Screenshot: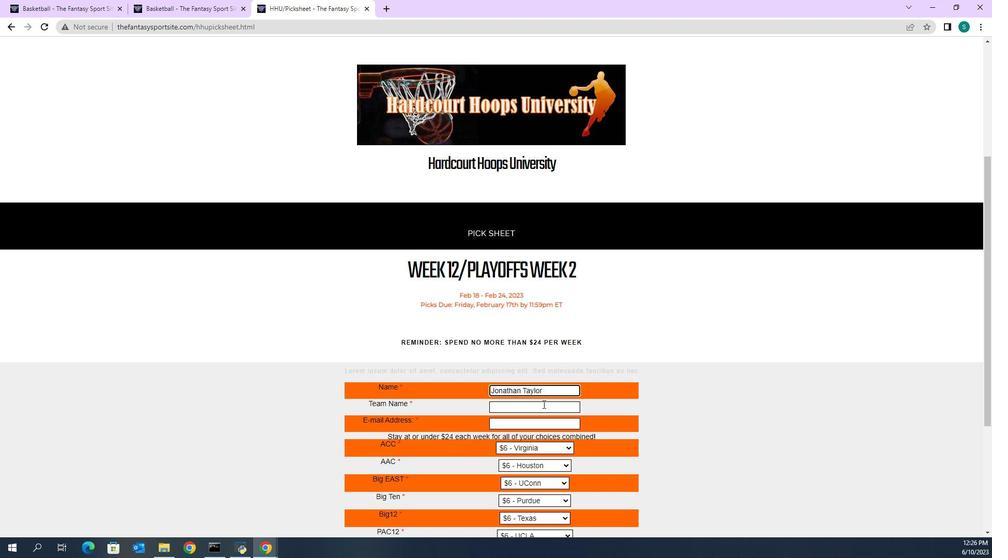 
Action: Mouse pressed left at (539, 407)
Screenshot: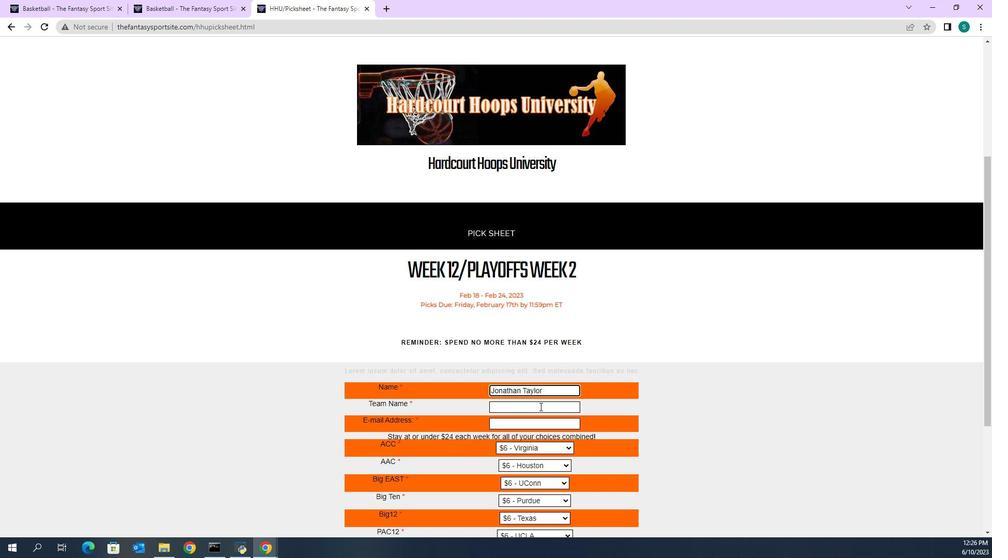 
Action: Key pressed <Key.shift><Key.shift><Key.shift><Key.shift><Key.shift><Key.shift><Key.shift><Key.shift><Key.shift><Key.shift><Key.shift><Key.shift><Key.shift><Key.shift><Key.shift><Key.shift><Key.shift><Key.shift><Key.shift>Syrc<Key.backspace>acuse<Key.space><Key.shift><Key.shift><Key.shift><Key.shift><Key.shift><Key.shift><Key.shift><Key.shift><Key.shift><Key.shift><Key.shift><Key.shift><Key.shift><Key.shift><Key.shift><Key.shift><Key.shift>Orange
Screenshot: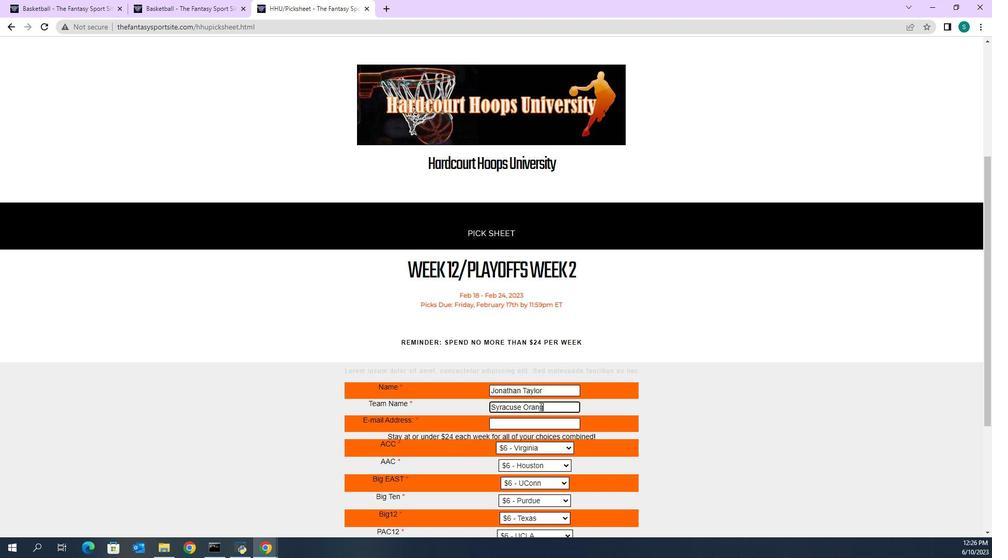 
Action: Mouse moved to (536, 420)
Screenshot: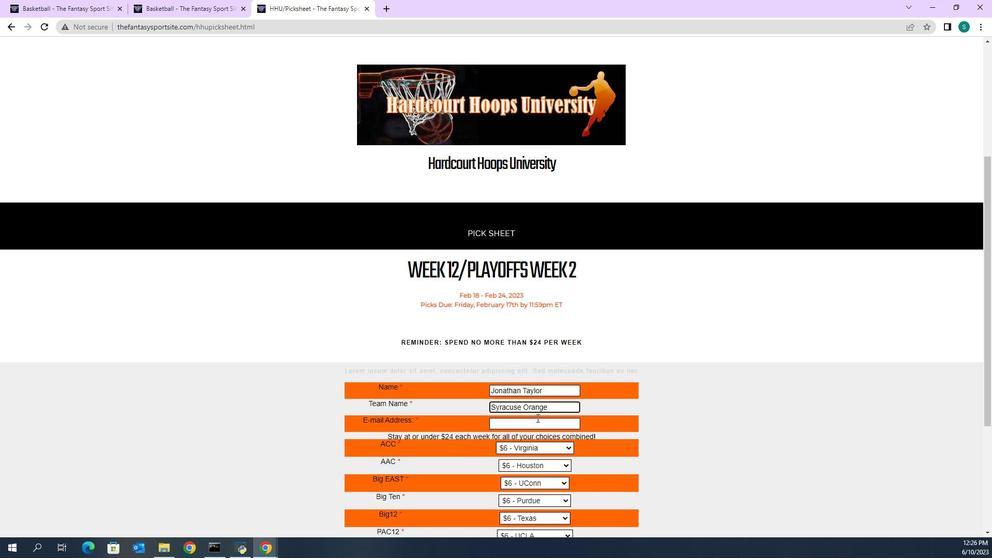 
Action: Mouse pressed left at (536, 420)
Screenshot: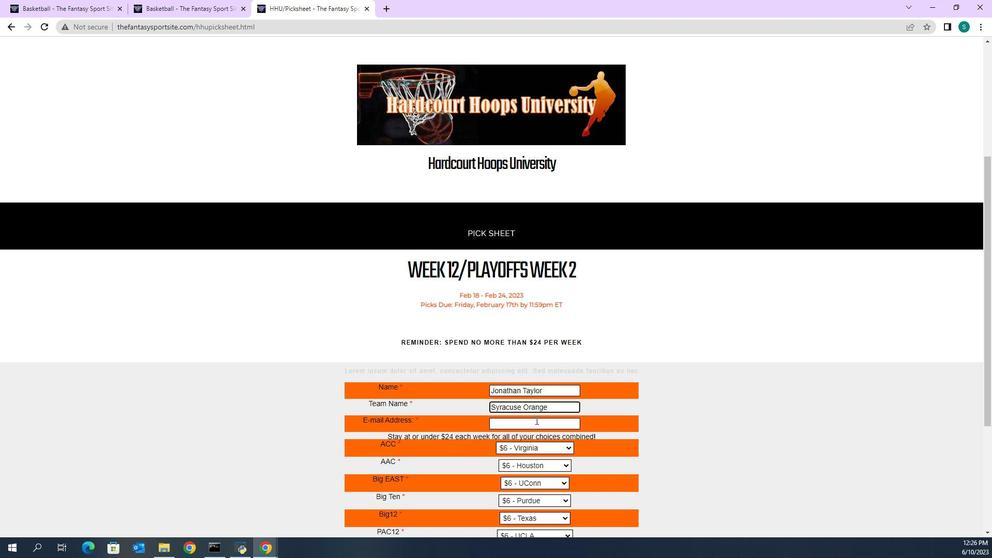 
Action: Key pressed softage.2<Key.shift>@softage.net
Screenshot: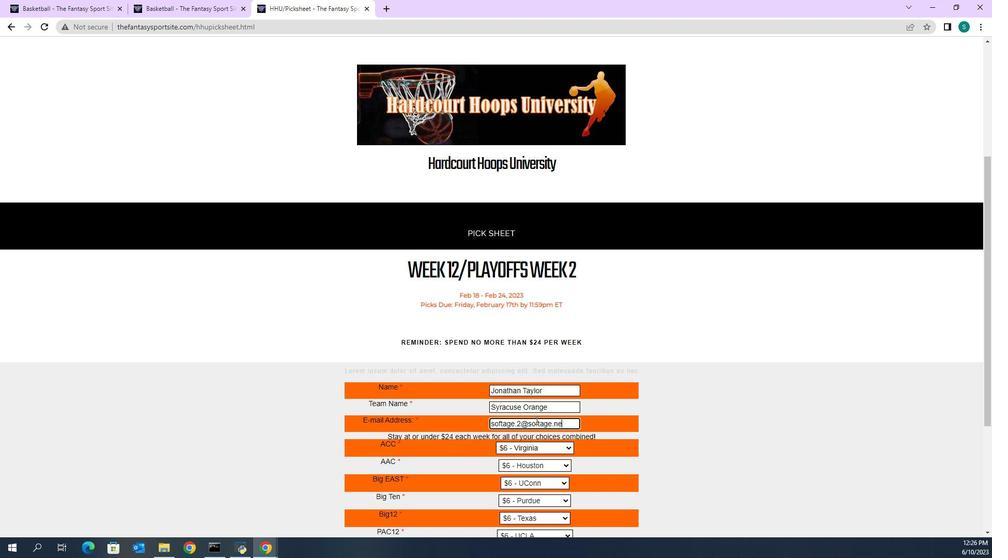 
Action: Mouse moved to (543, 449)
Screenshot: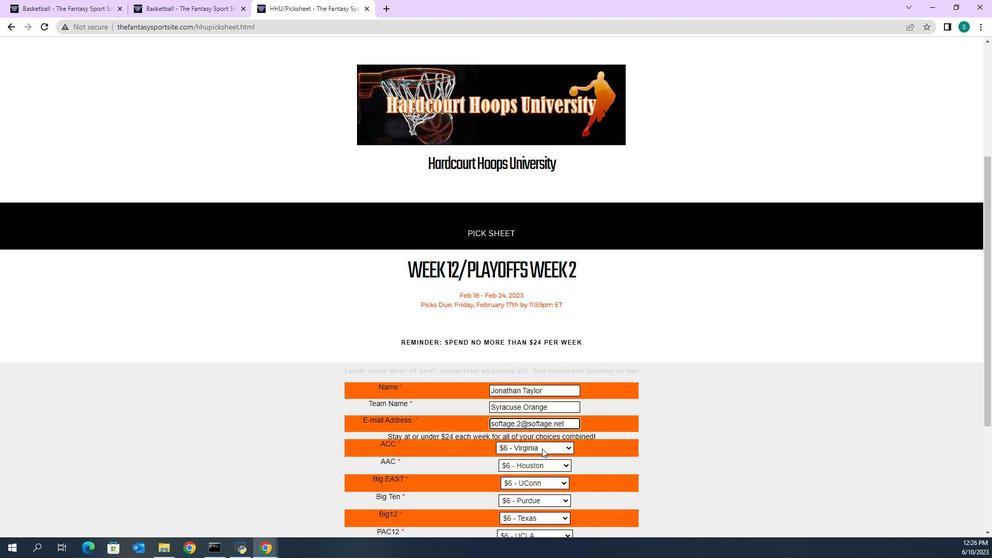 
Action: Mouse pressed left at (543, 449)
Screenshot: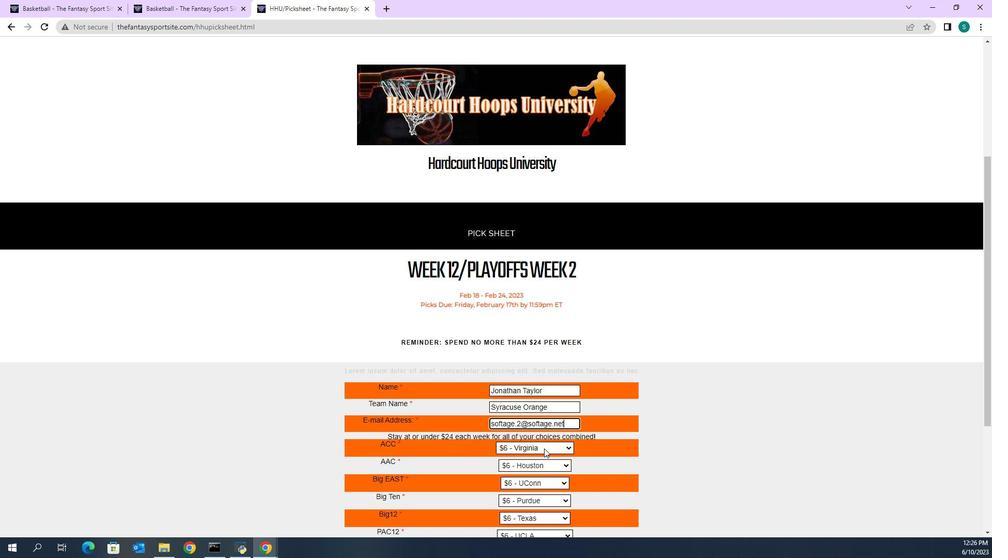 
Action: Mouse moved to (543, 316)
Screenshot: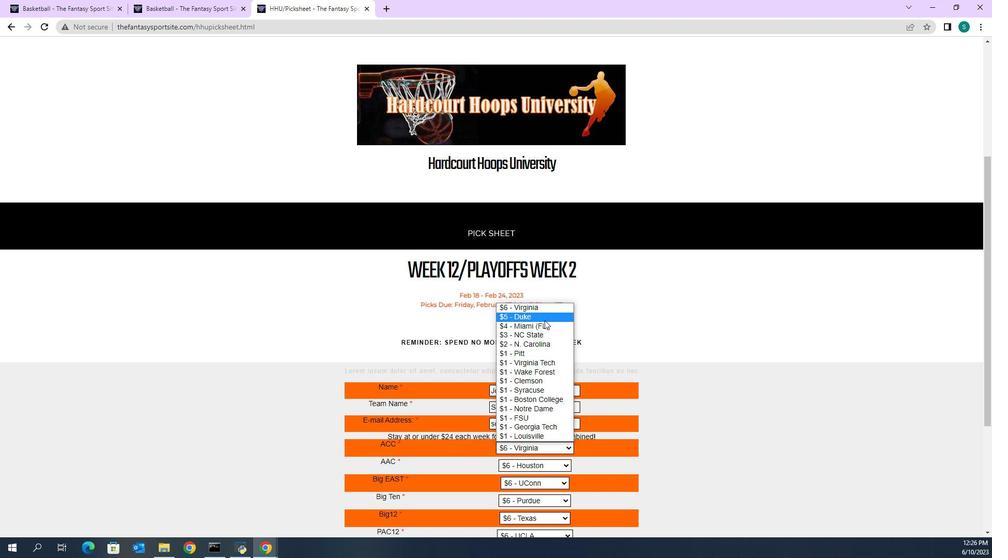 
Action: Mouse pressed left at (543, 316)
Screenshot: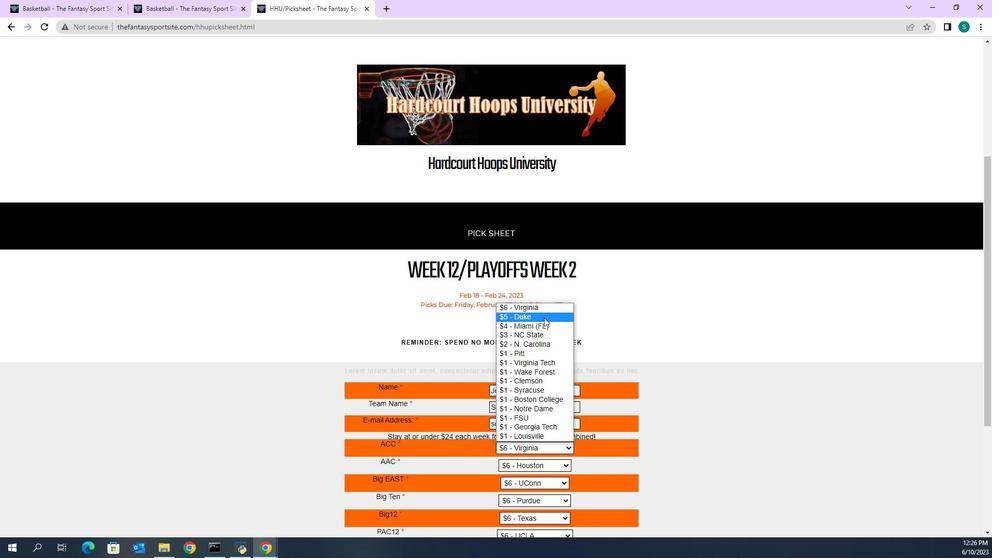 
Action: Mouse moved to (558, 466)
Screenshot: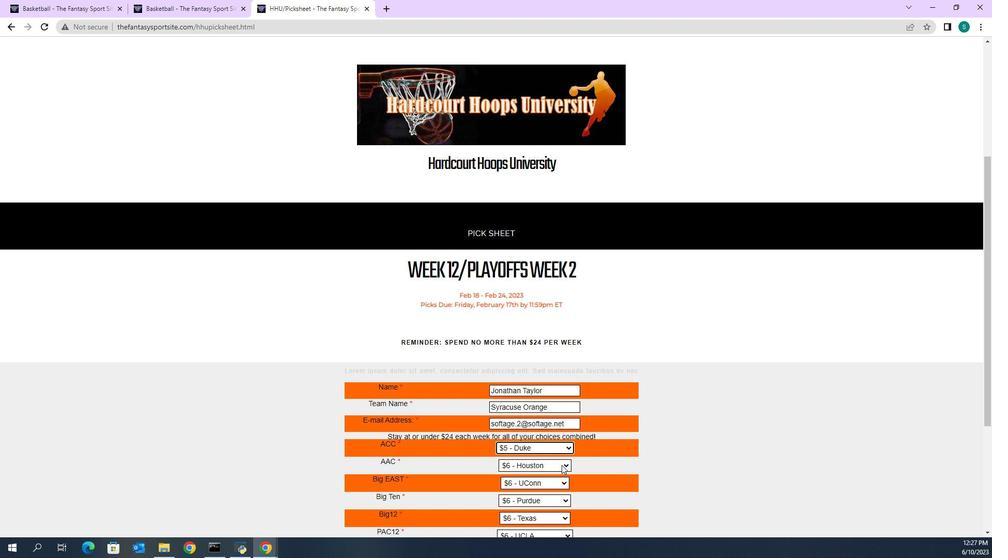
Action: Mouse pressed left at (558, 466)
Screenshot: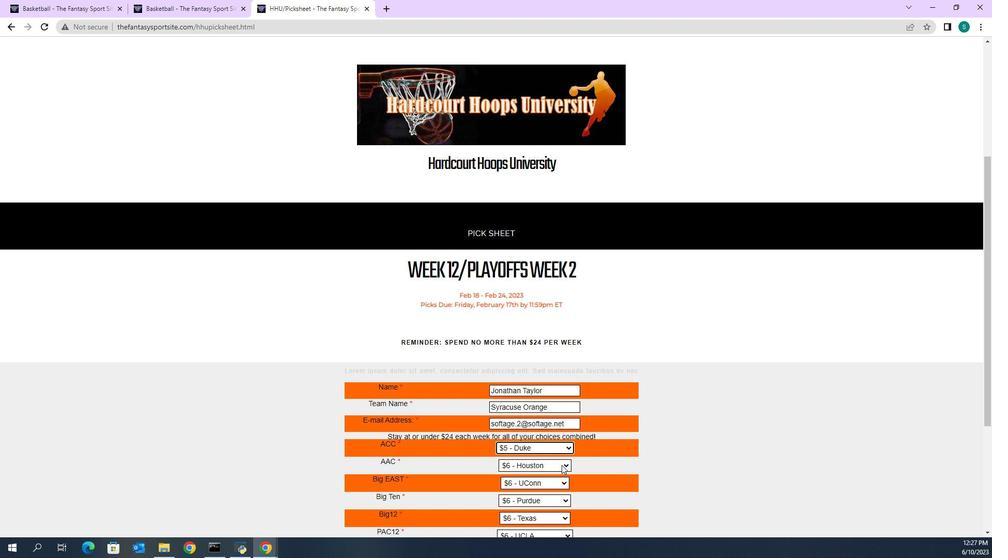 
Action: Mouse moved to (553, 418)
Screenshot: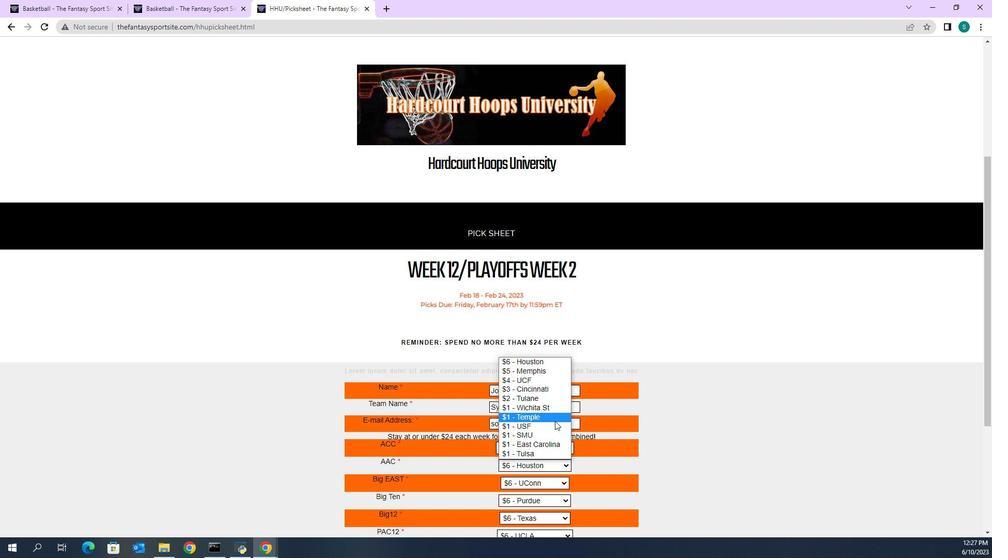 
Action: Mouse pressed left at (553, 418)
Screenshot: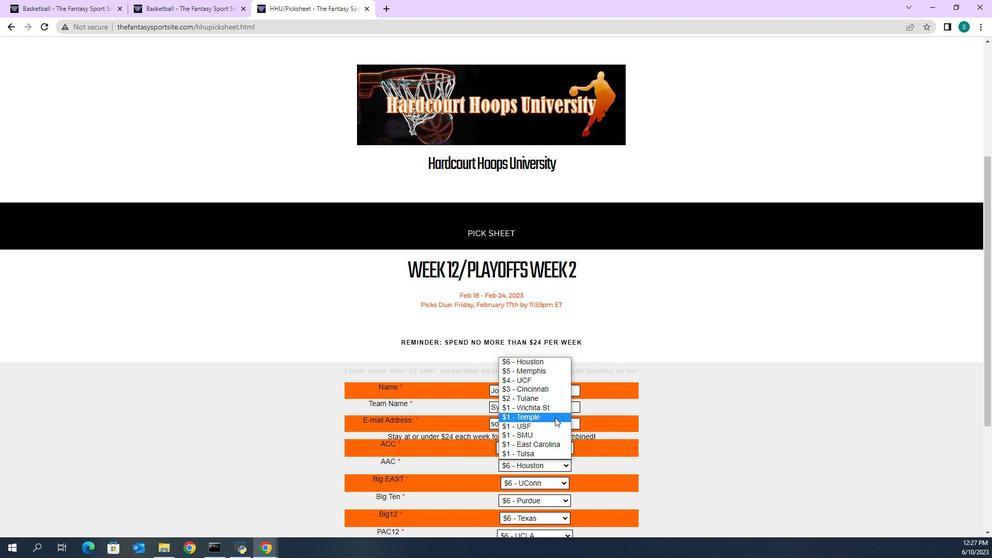
Action: Mouse moved to (550, 440)
Screenshot: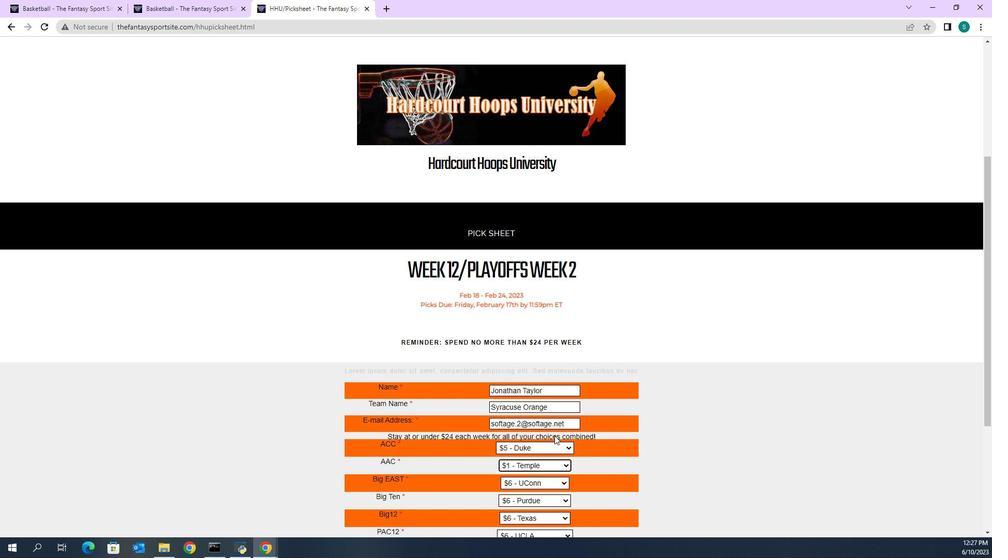 
Action: Mouse scrolled (550, 440) with delta (0, 0)
Screenshot: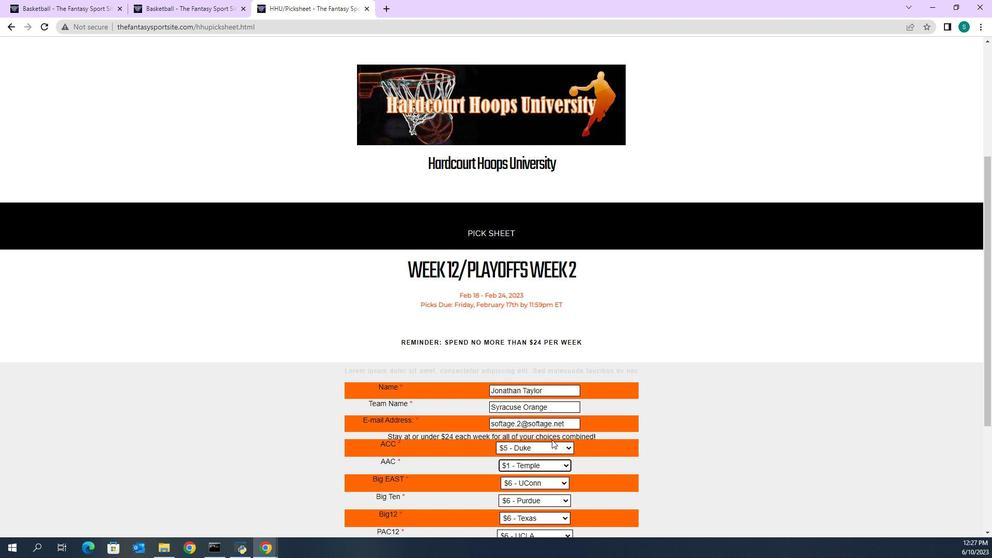 
Action: Mouse scrolled (550, 440) with delta (0, 0)
Screenshot: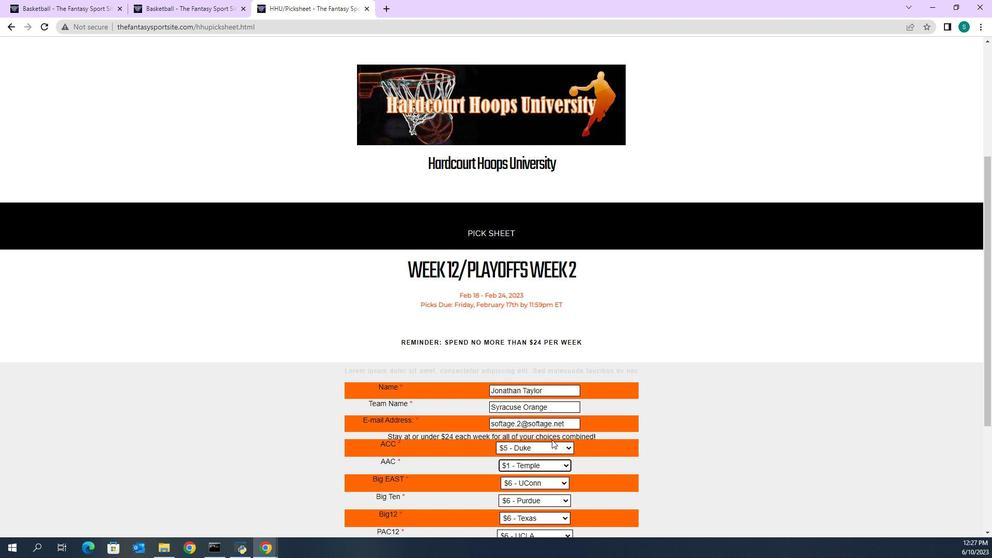 
Action: Mouse moved to (550, 379)
Screenshot: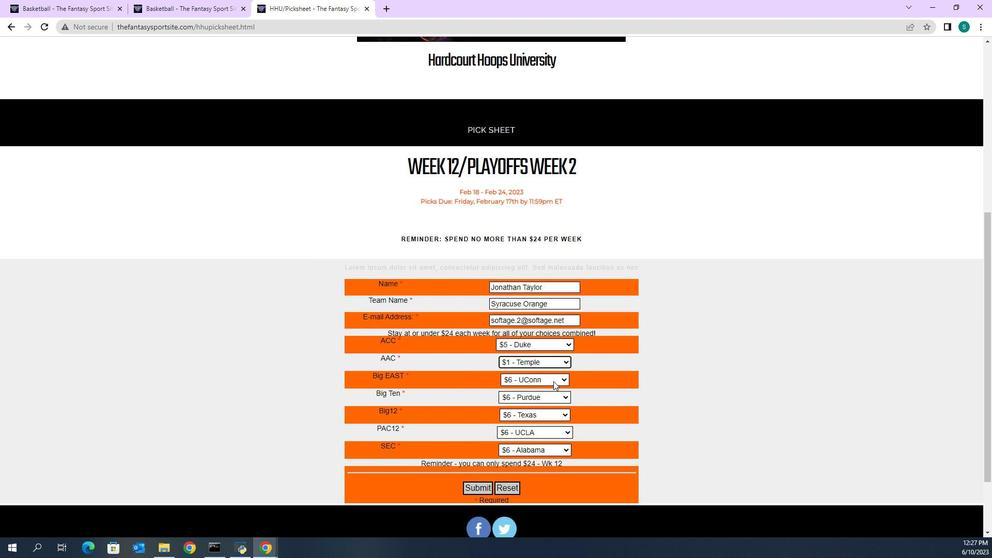 
Action: Mouse pressed left at (550, 379)
Screenshot: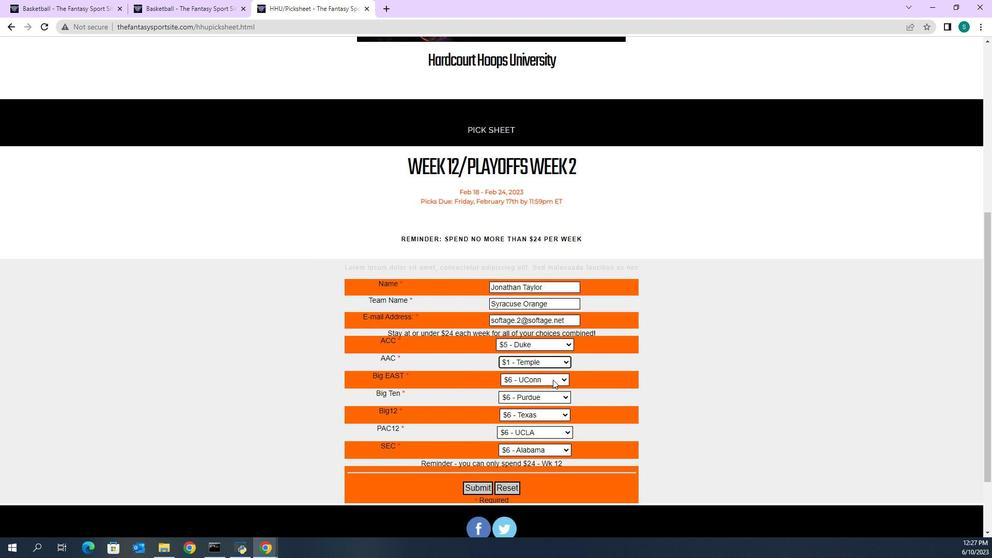 
Action: Mouse moved to (547, 399)
Screenshot: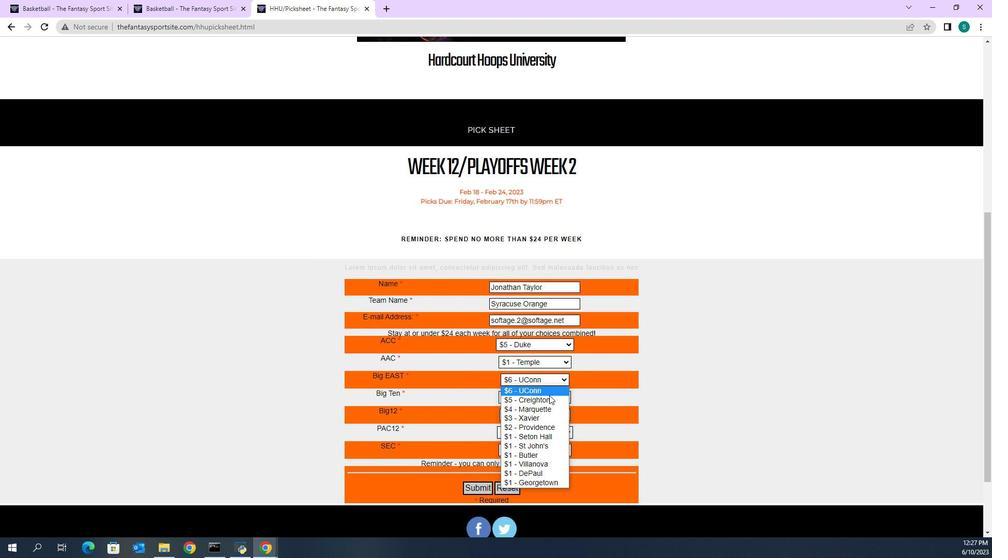 
Action: Mouse pressed left at (547, 399)
Screenshot: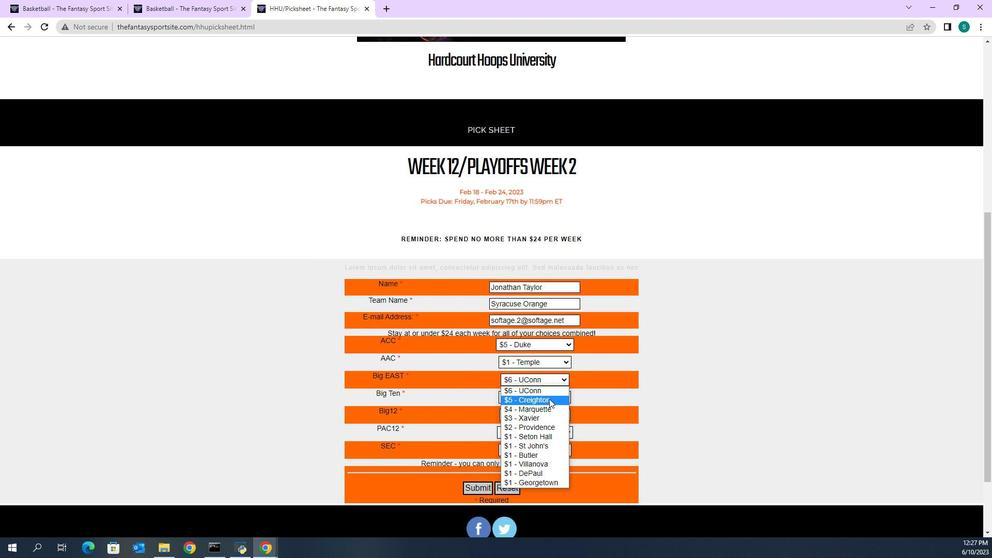 
Action: Mouse moved to (541, 431)
Screenshot: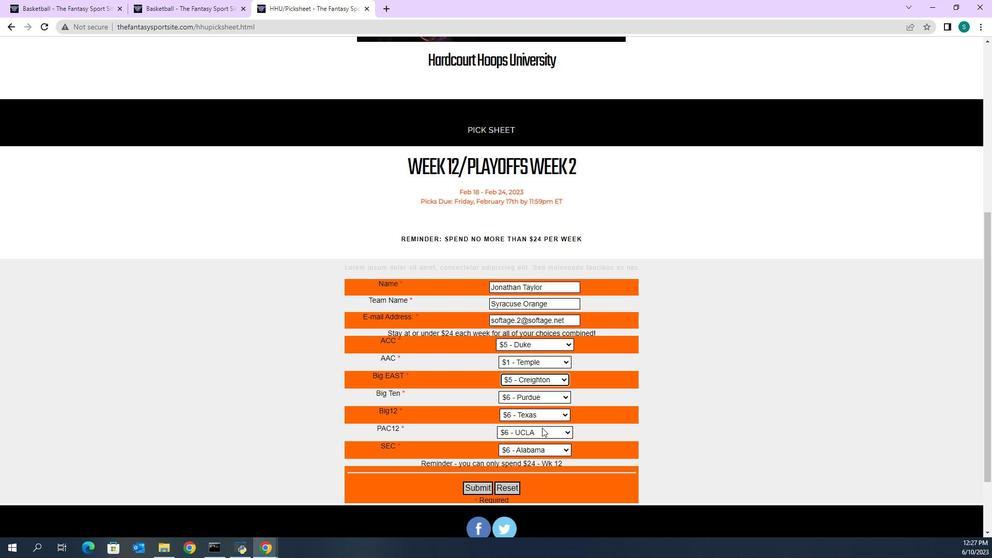 
Action: Mouse pressed left at (541, 431)
Screenshot: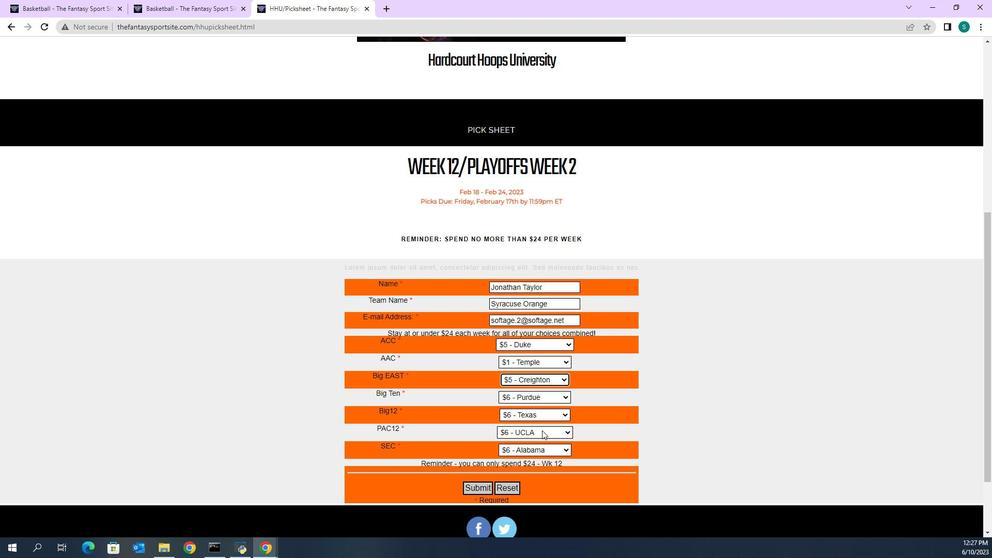 
Action: Mouse moved to (541, 414)
Screenshot: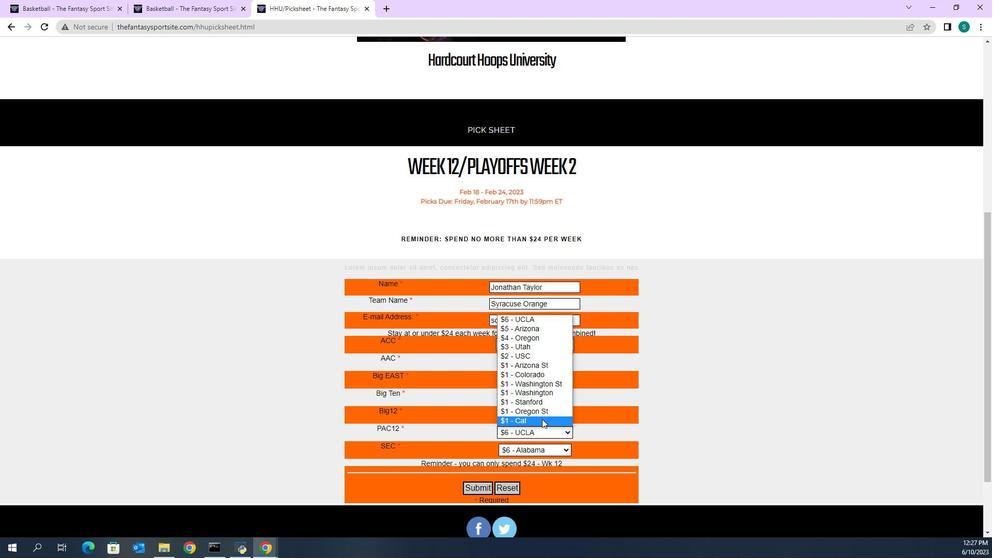 
Action: Mouse scrolled (541, 414) with delta (0, 0)
Screenshot: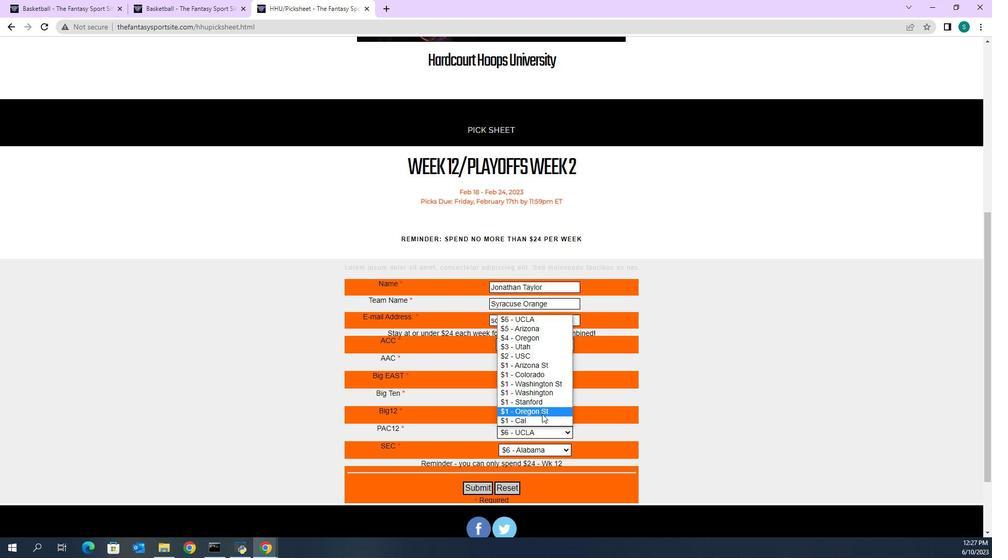 
Action: Mouse moved to (545, 357)
Screenshot: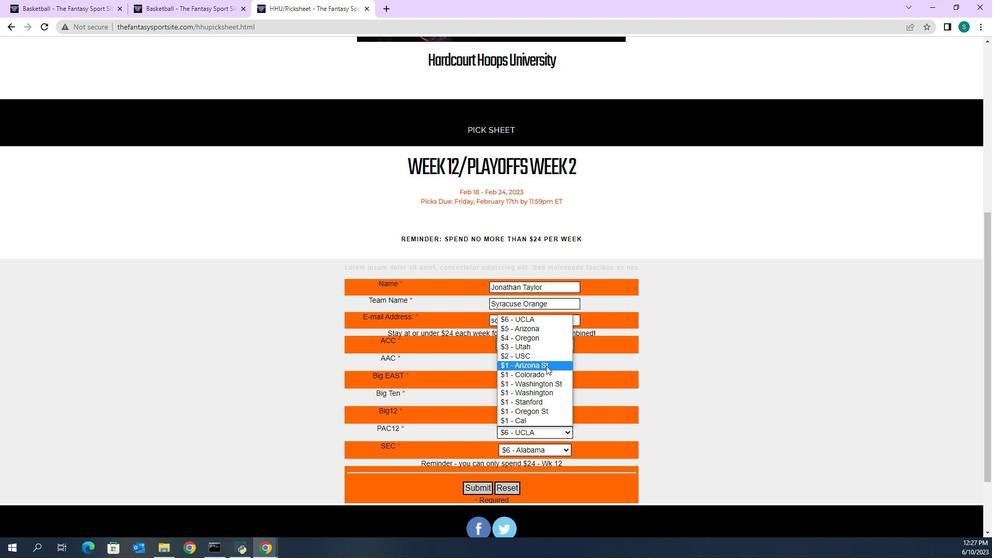 
Action: Mouse scrolled (545, 356) with delta (0, 0)
Screenshot: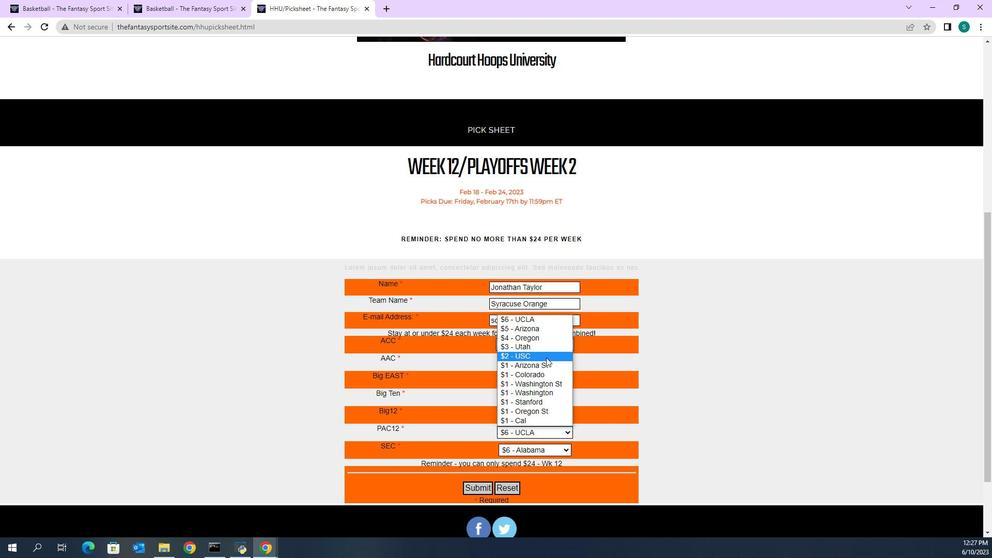 
Action: Mouse moved to (543, 348)
Screenshot: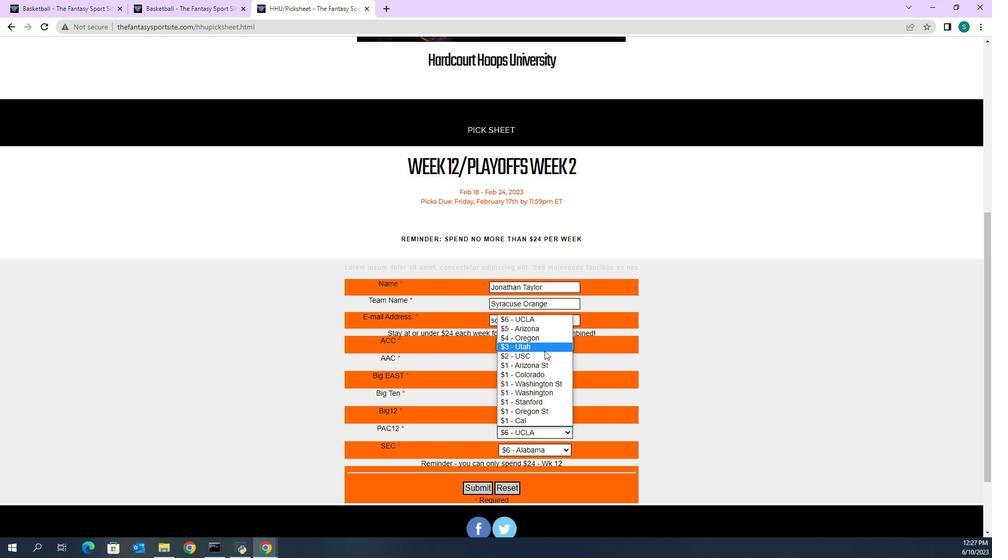 
Action: Mouse scrolled (543, 347) with delta (0, 0)
Screenshot: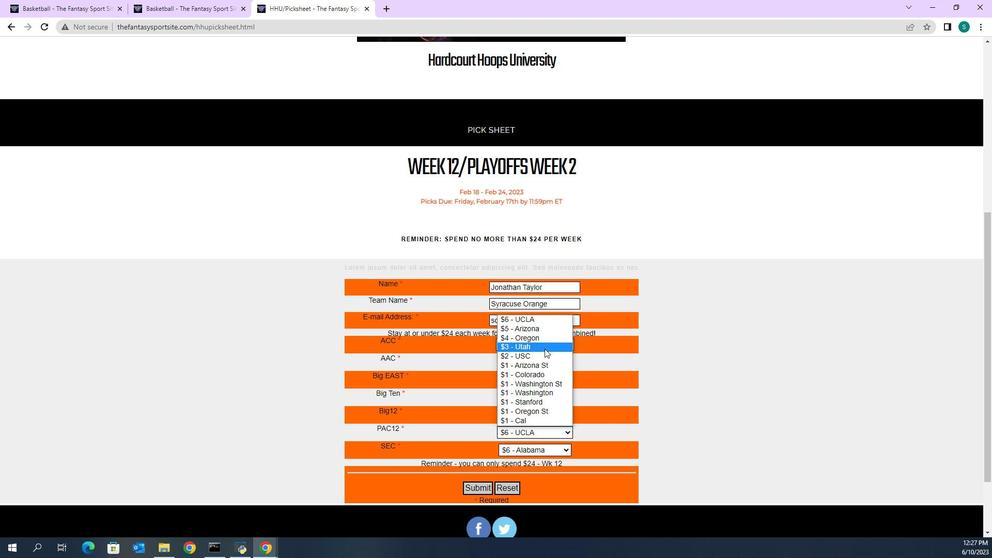 
Action: Mouse moved to (541, 335)
Screenshot: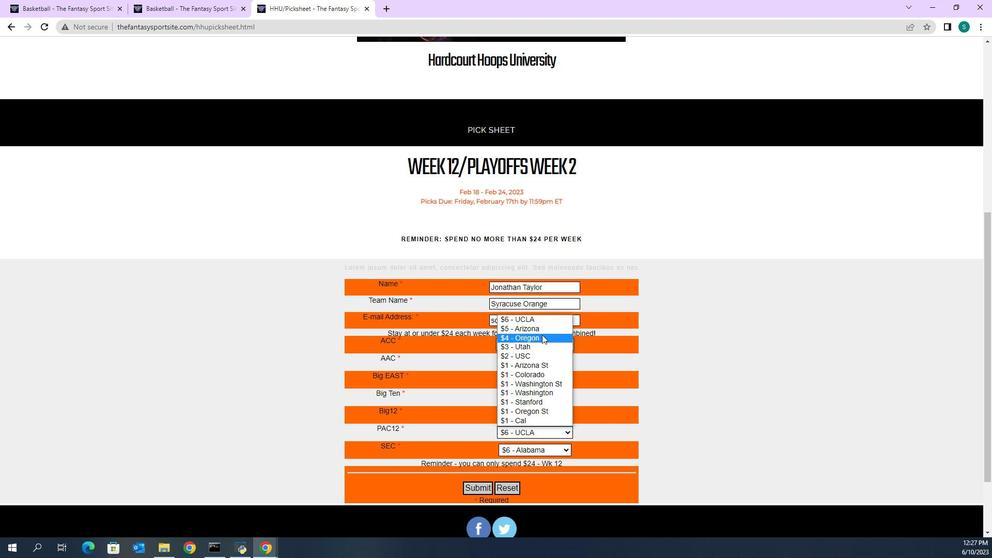 
Action: Mouse scrolled (541, 334) with delta (0, 0)
Screenshot: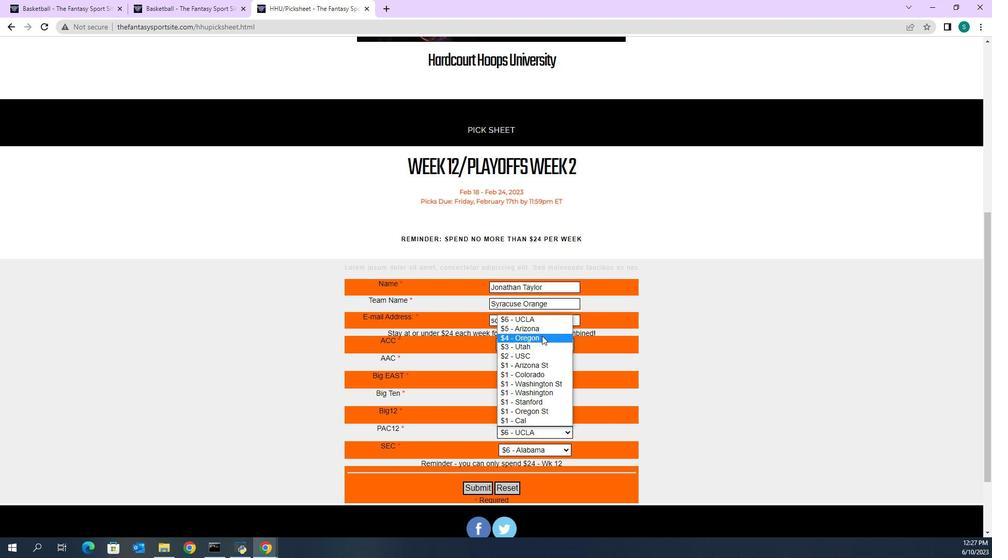 
Action: Mouse moved to (532, 412)
Screenshot: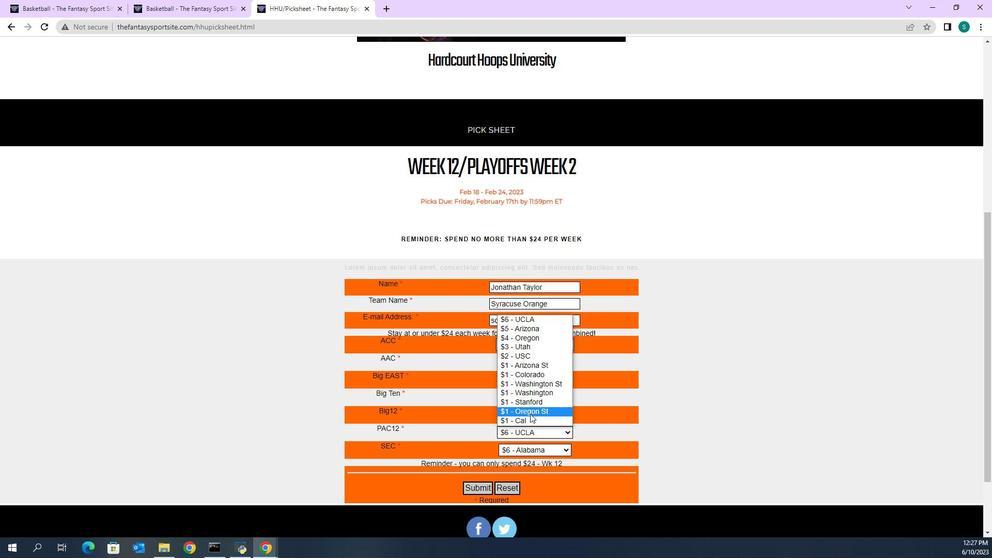
Action: Mouse pressed left at (532, 412)
Screenshot: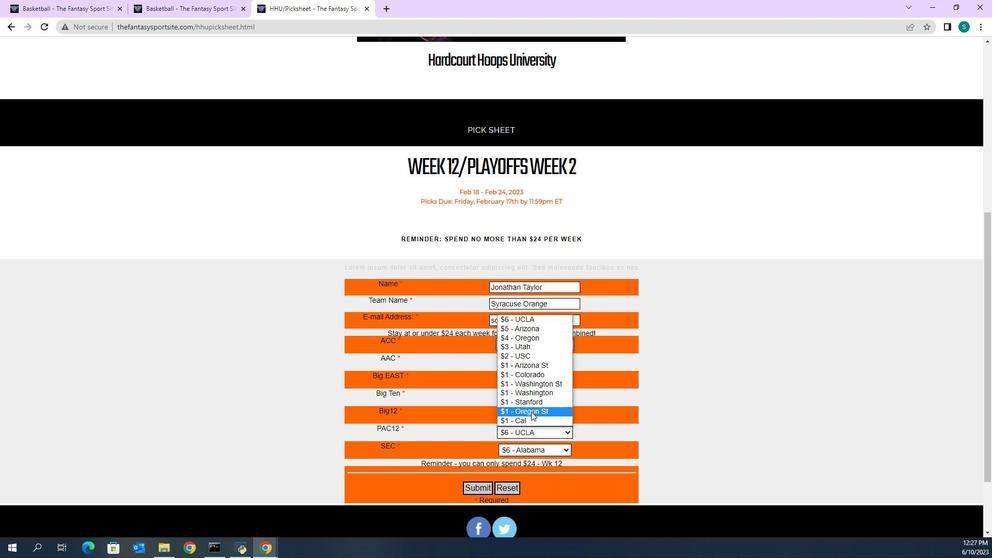 
Action: Mouse scrolled (532, 411) with delta (0, 0)
Screenshot: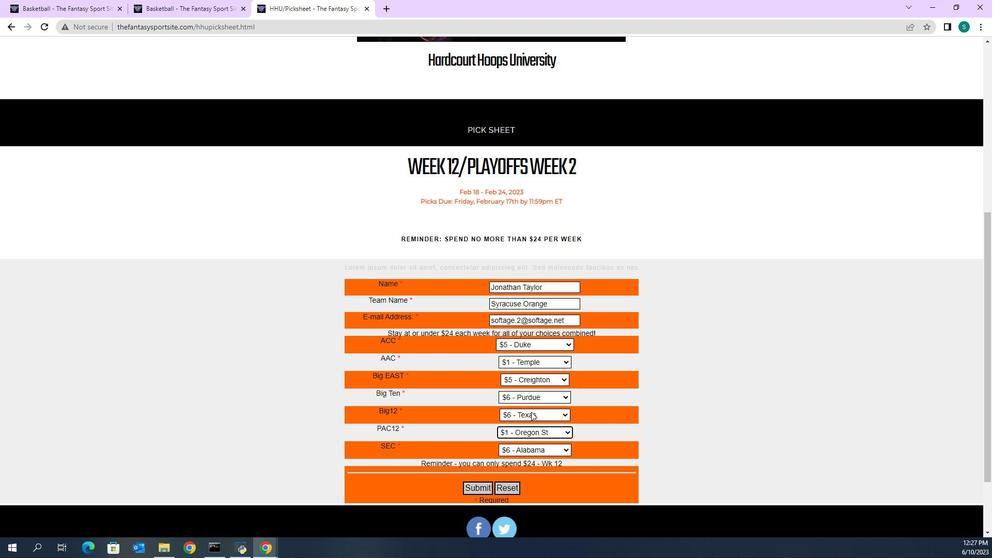 
Action: Mouse scrolled (532, 411) with delta (0, 0)
Screenshot: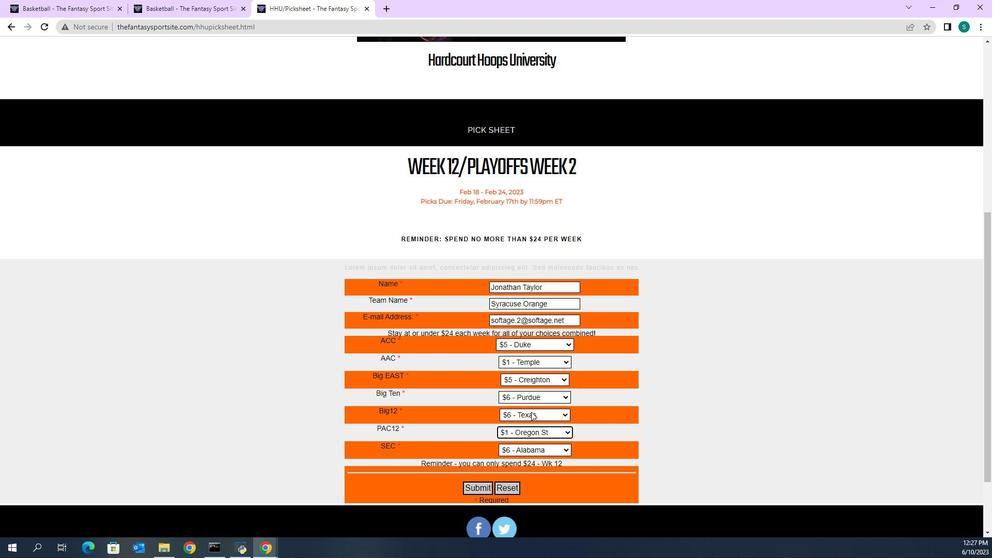 
Action: Mouse moved to (544, 361)
Screenshot: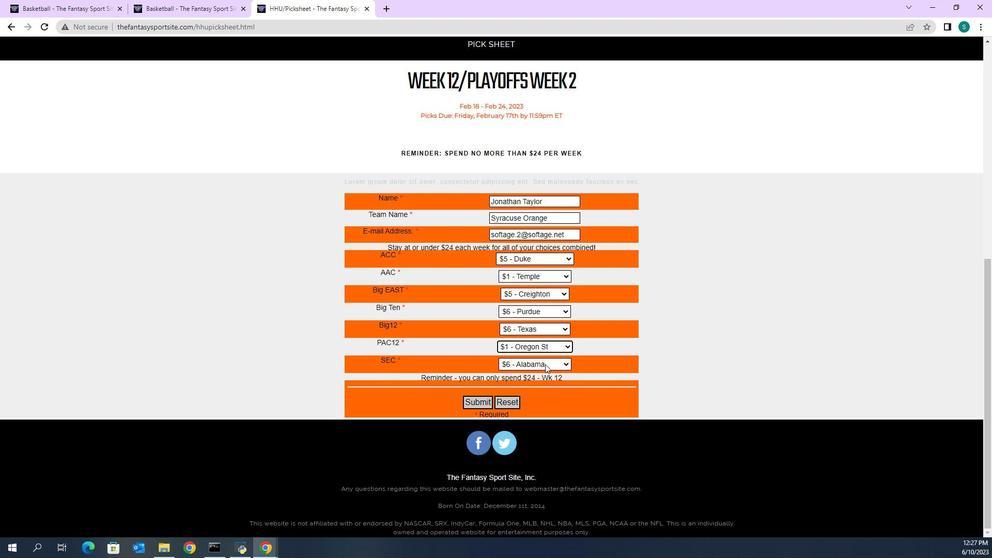 
Action: Mouse pressed left at (544, 361)
Screenshot: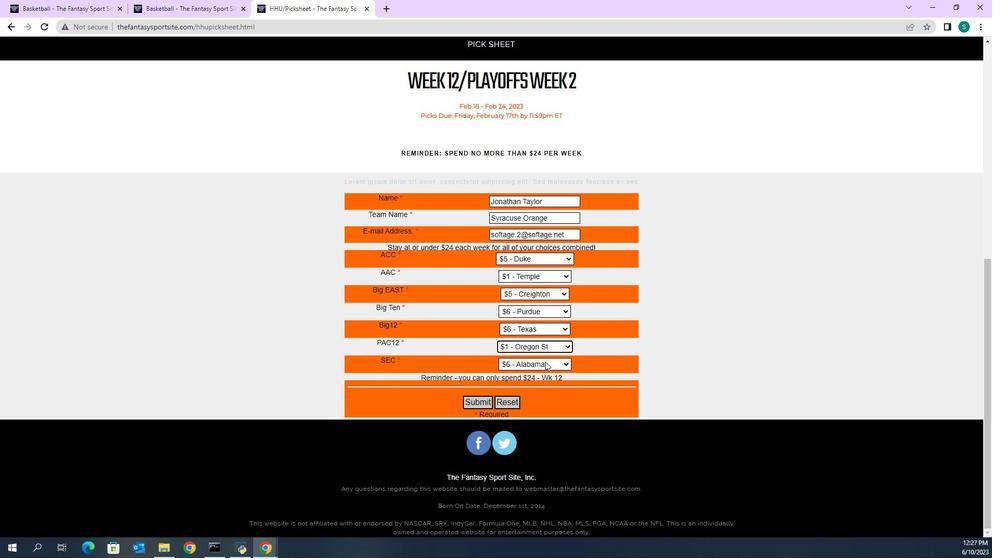 
Action: Mouse moved to (541, 390)
Screenshot: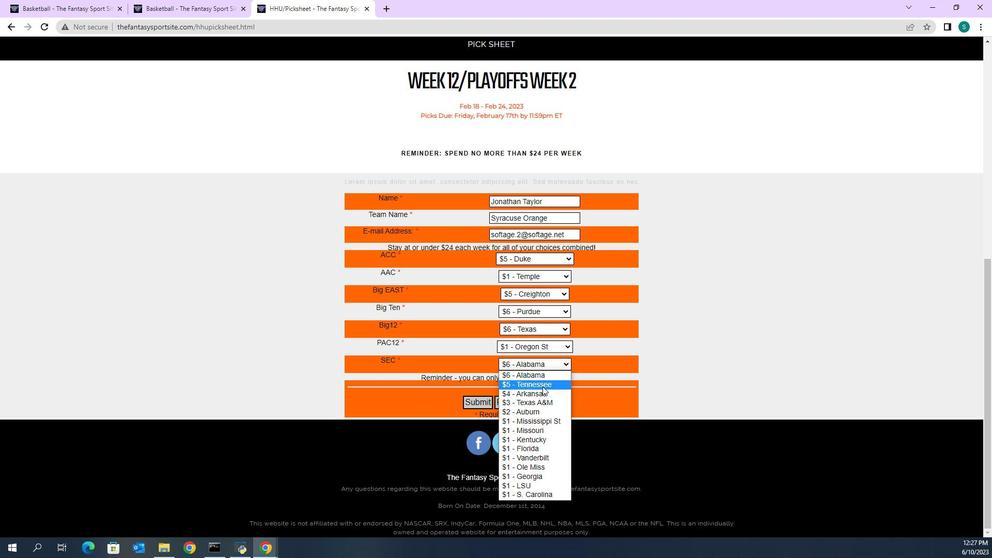 
Action: Mouse scrolled (541, 390) with delta (0, 0)
Screenshot: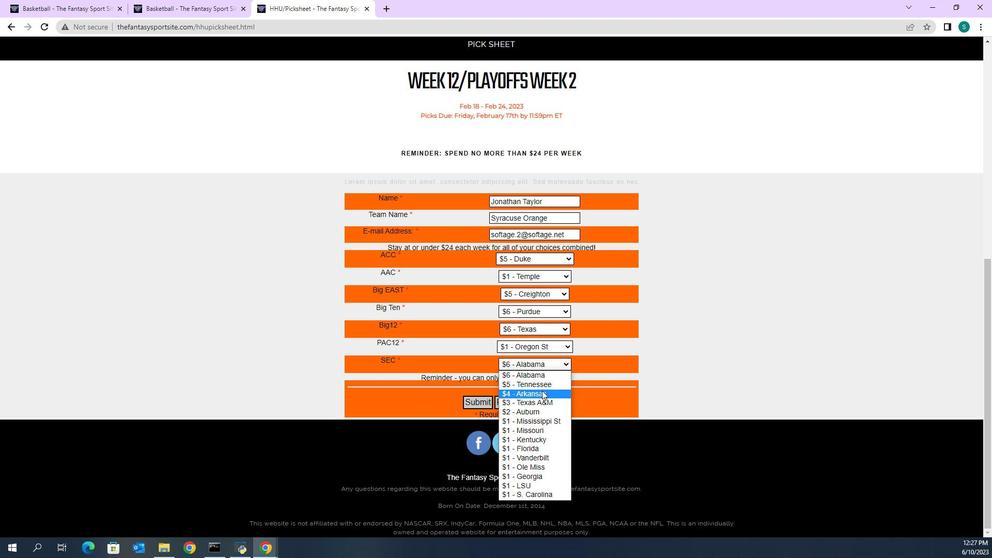 
Action: Mouse moved to (543, 381)
Screenshot: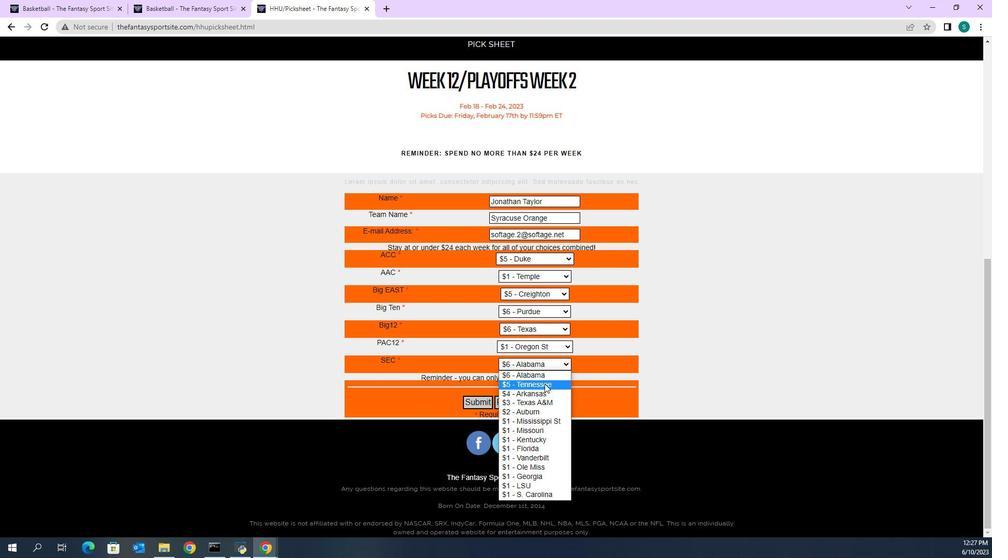 
Action: Mouse pressed left at (543, 381)
Screenshot: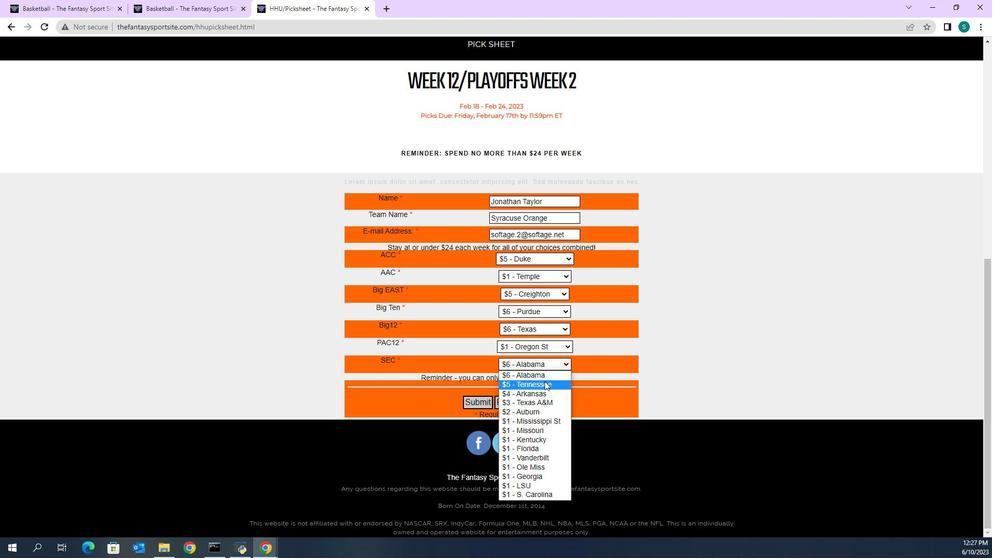
Action: Mouse moved to (484, 401)
Screenshot: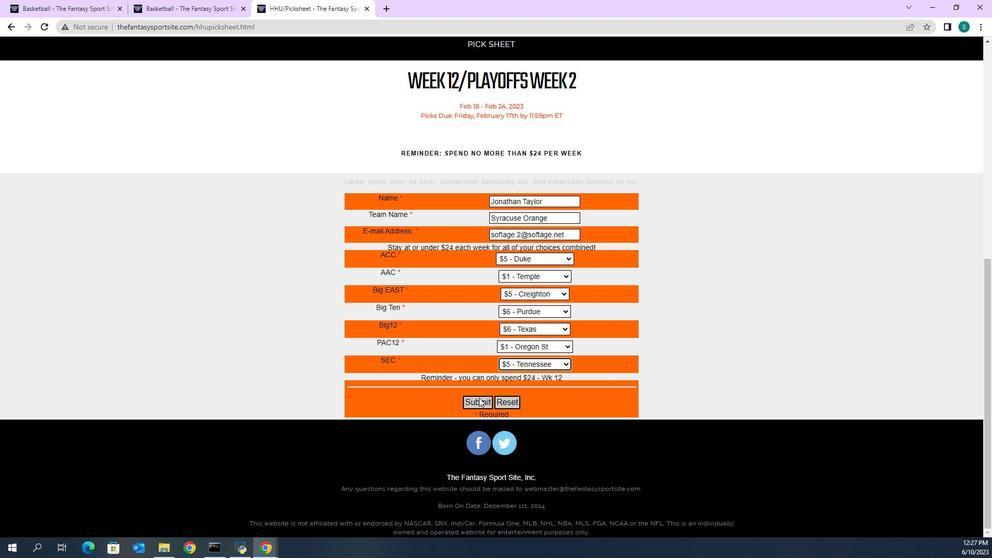 
Action: Mouse pressed left at (484, 401)
Screenshot: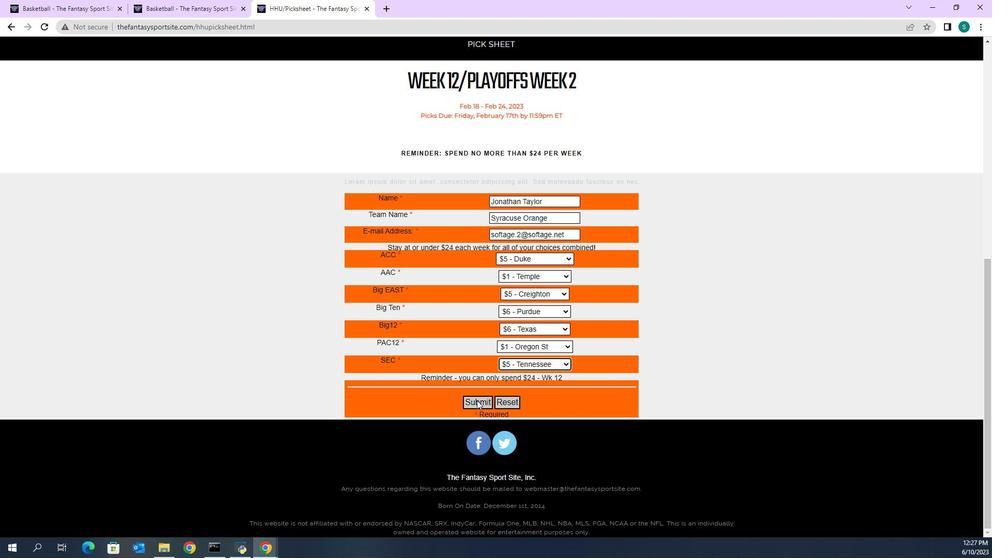 
